 Task: Look for space in Tiraspolul, Moldova from 15th June, 2023 to 21st June, 2023 for 5 adults in price range Rs.14000 to Rs.25000. Place can be entire place with 3 bedrooms having 3 beds and 3 bathrooms. Property type can be house, flat, guest house. Booking option can be shelf check-in. Required host language is English.
Action: Mouse moved to (520, 68)
Screenshot: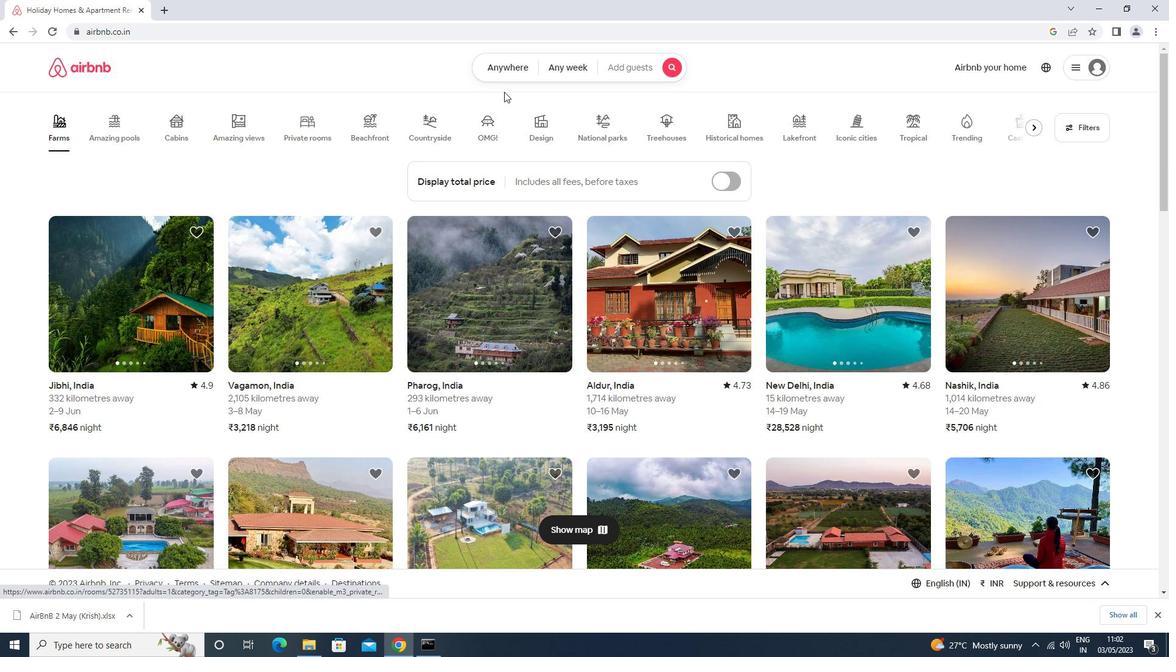 
Action: Mouse pressed left at (520, 68)
Screenshot: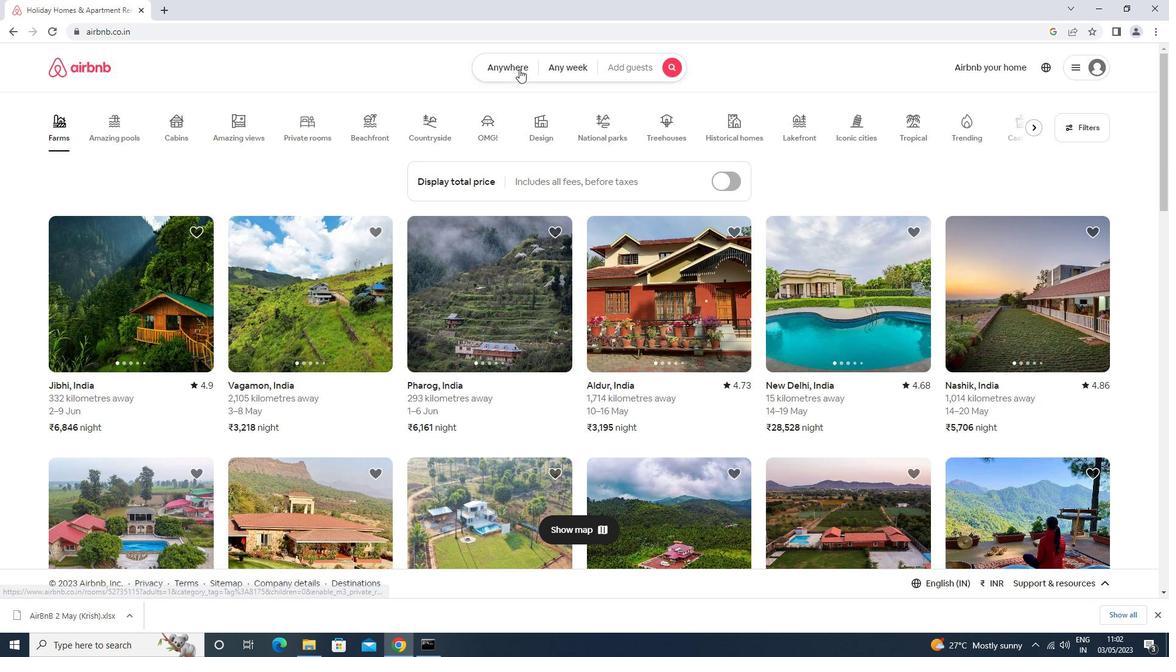 
Action: Mouse moved to (462, 121)
Screenshot: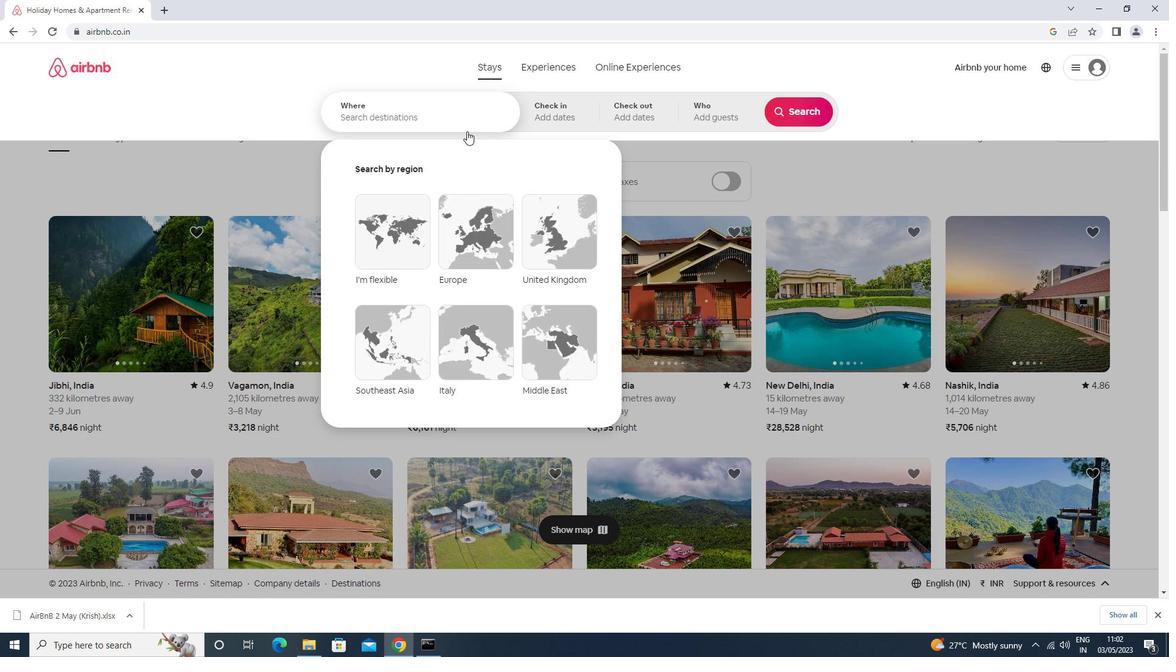 
Action: Mouse pressed left at (462, 121)
Screenshot: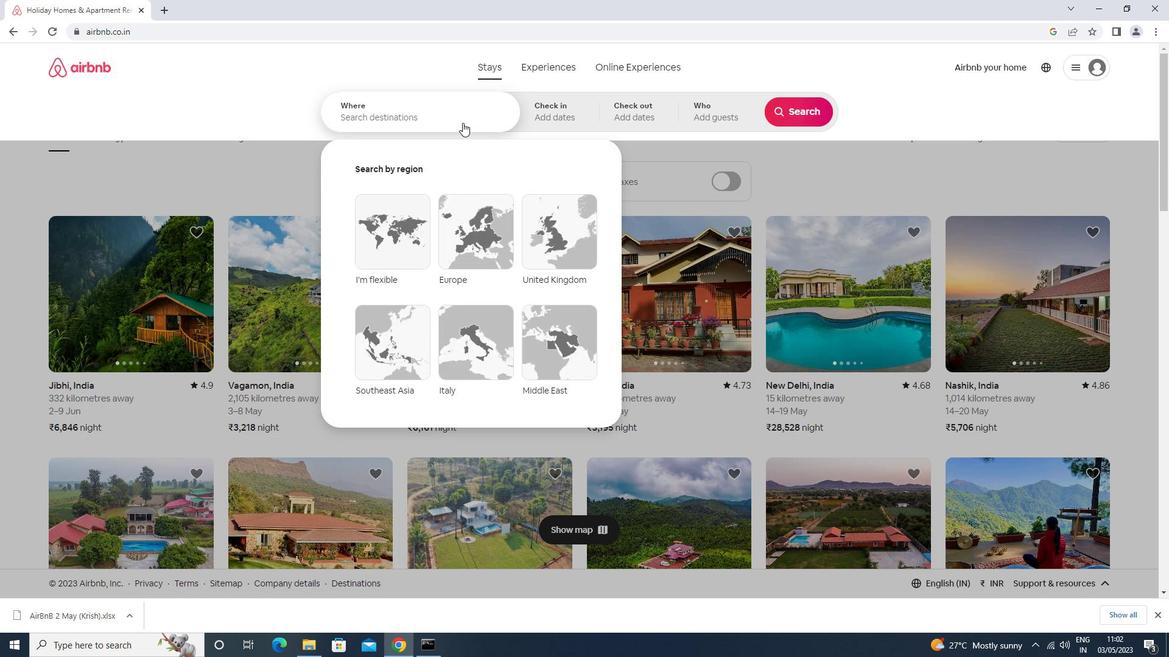 
Action: Mouse moved to (459, 121)
Screenshot: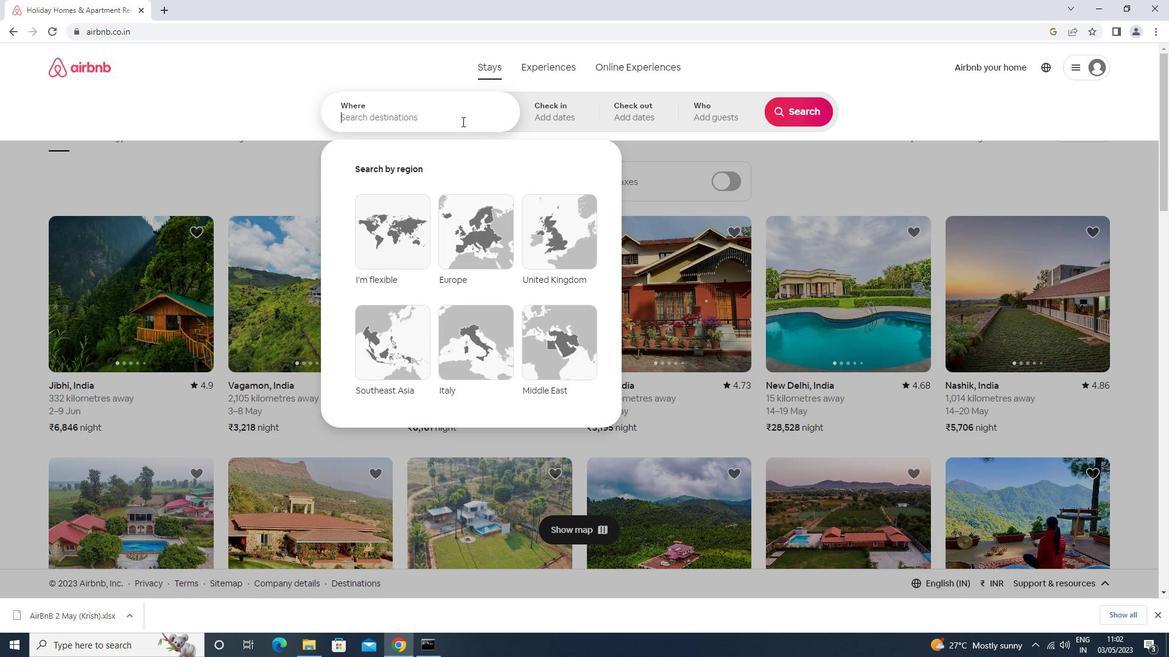 
Action: Key pressed tiraspolul<Key.enter>
Screenshot: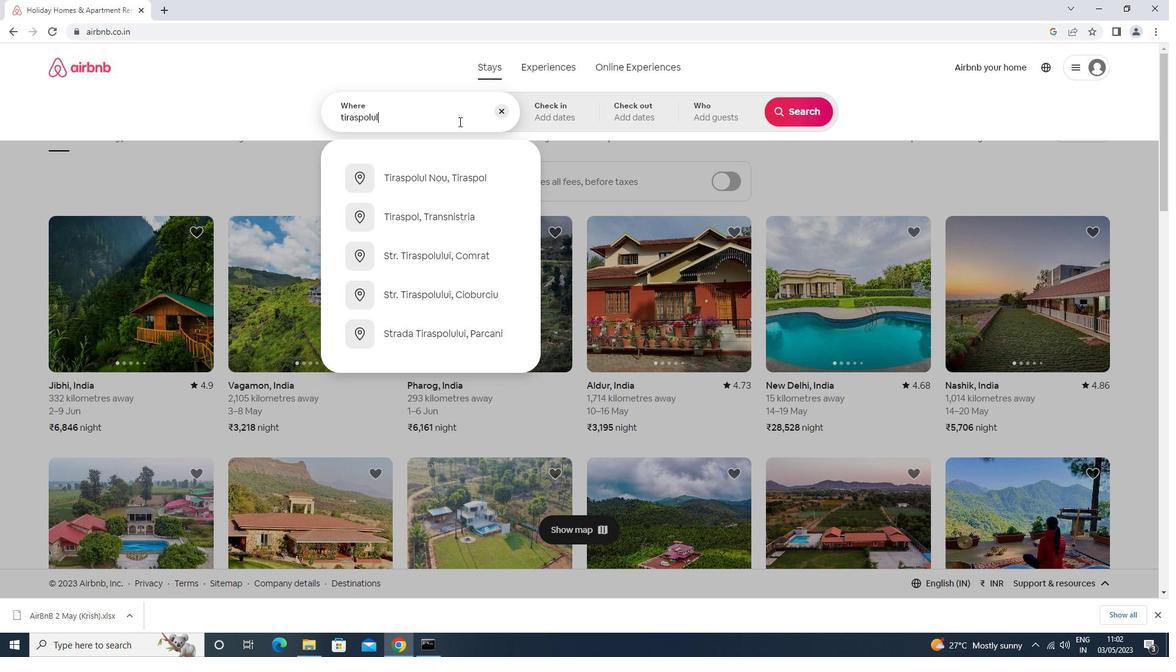 
Action: Mouse moved to (730, 319)
Screenshot: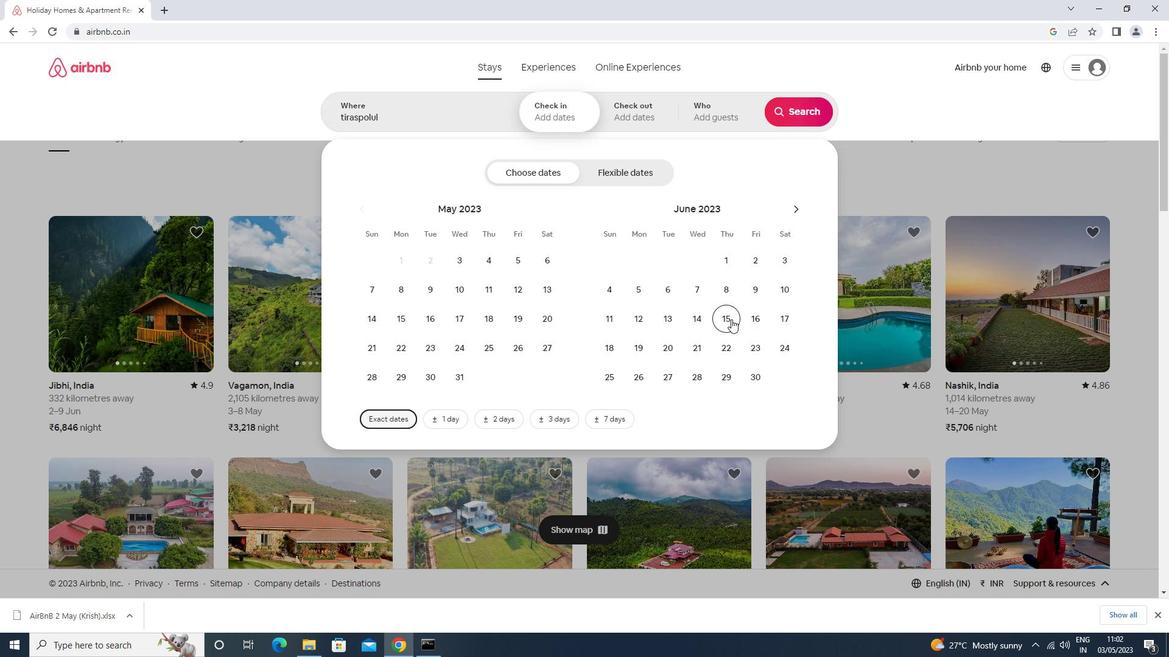 
Action: Mouse pressed left at (730, 319)
Screenshot: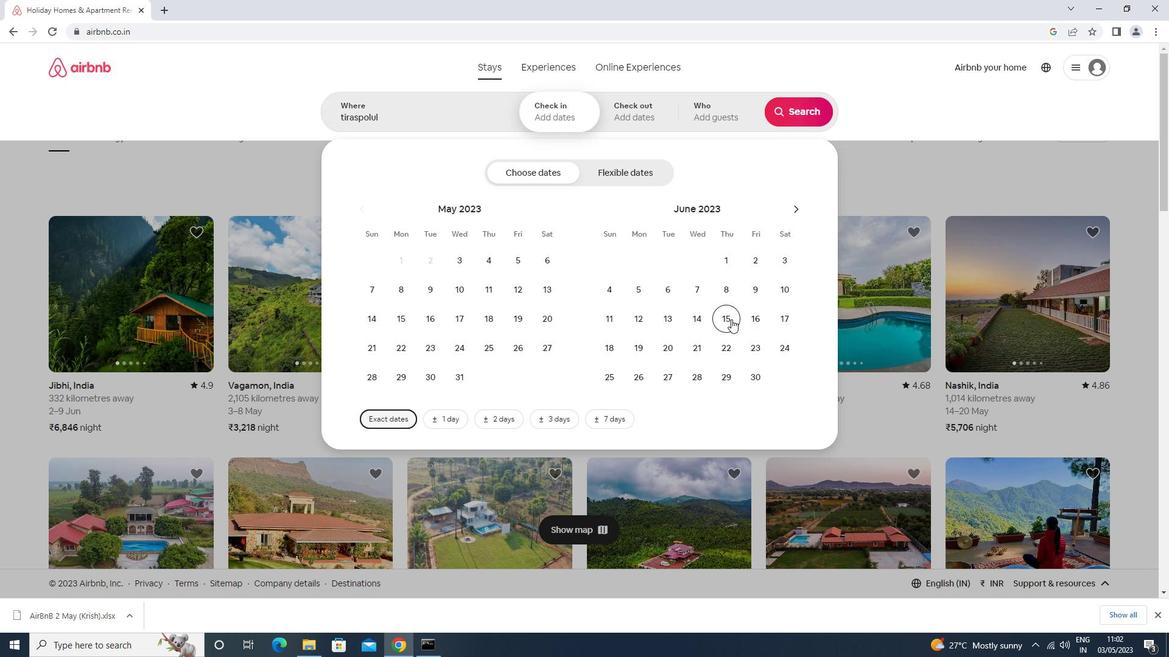 
Action: Mouse moved to (704, 347)
Screenshot: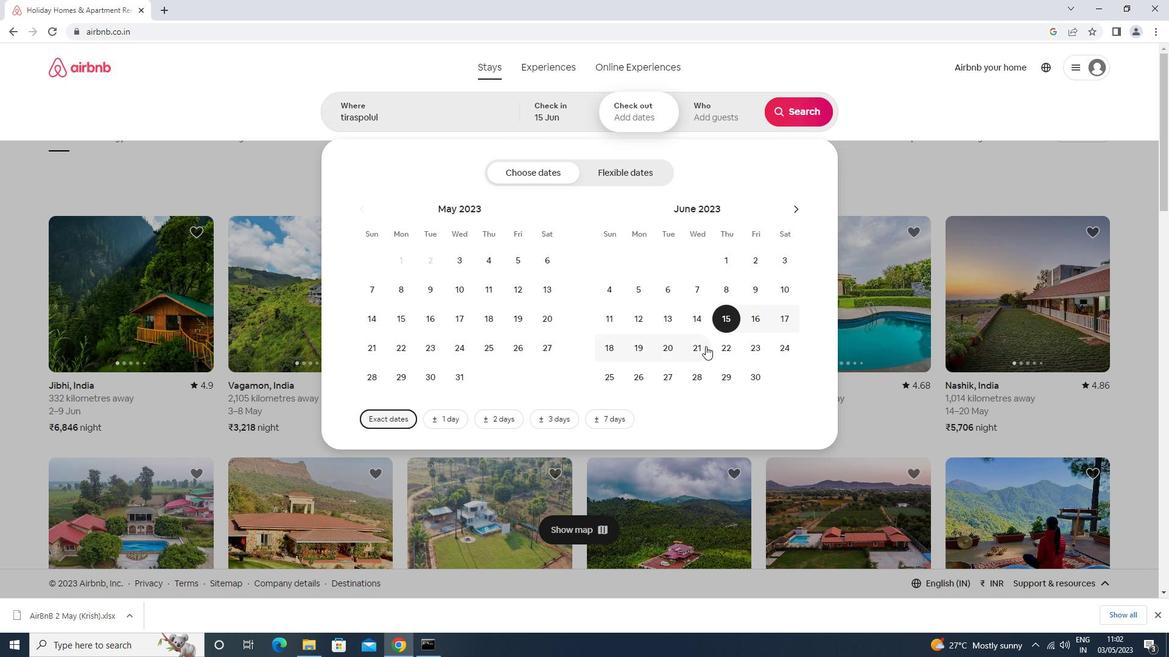
Action: Mouse pressed left at (704, 347)
Screenshot: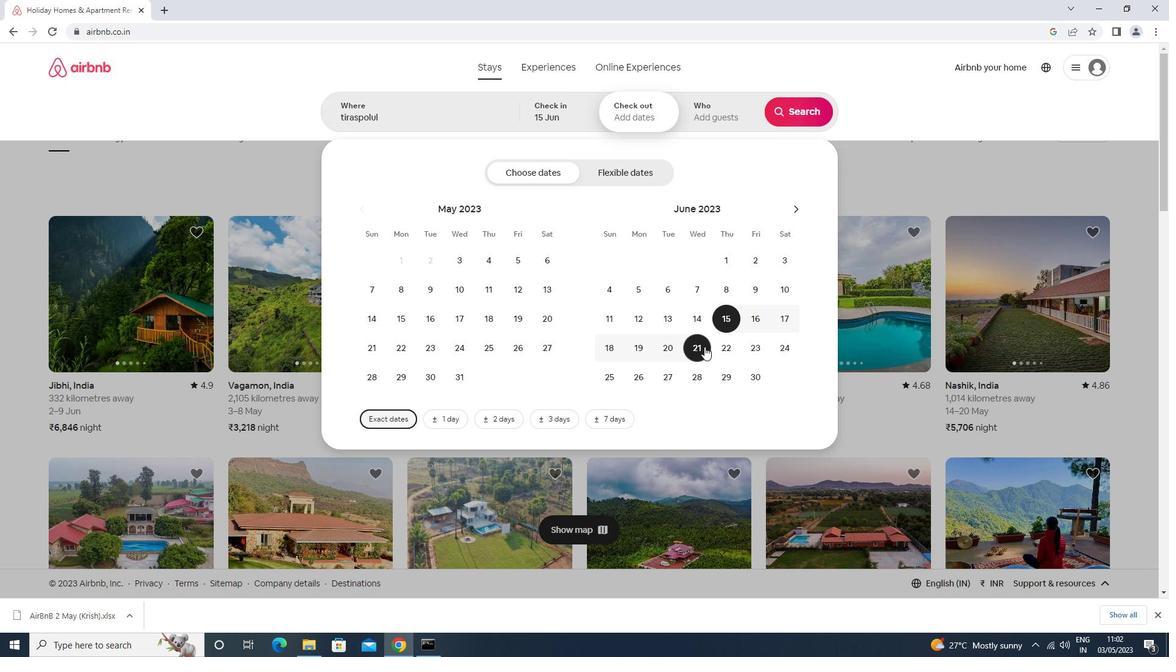 
Action: Mouse moved to (712, 116)
Screenshot: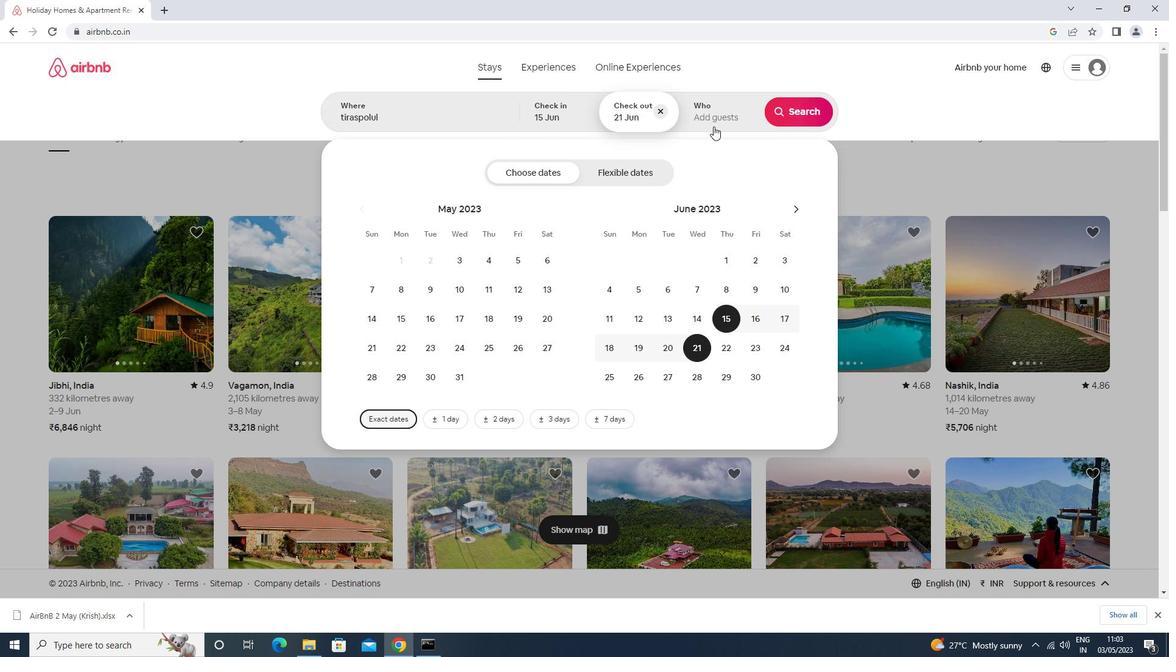 
Action: Mouse pressed left at (712, 116)
Screenshot: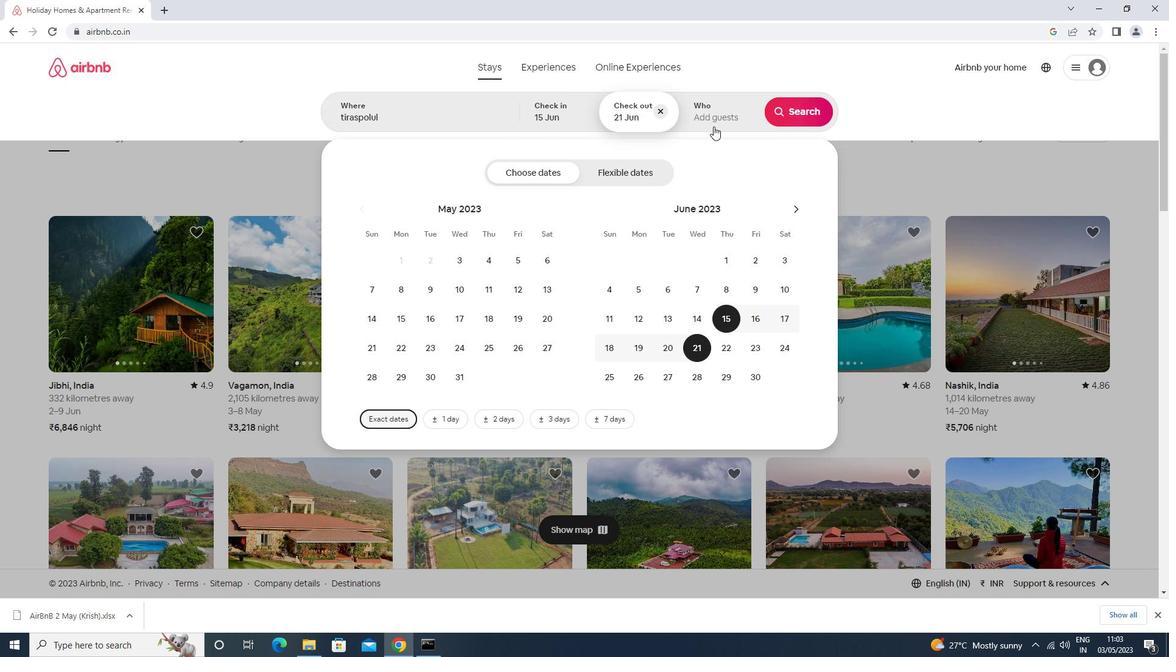 
Action: Mouse moved to (807, 175)
Screenshot: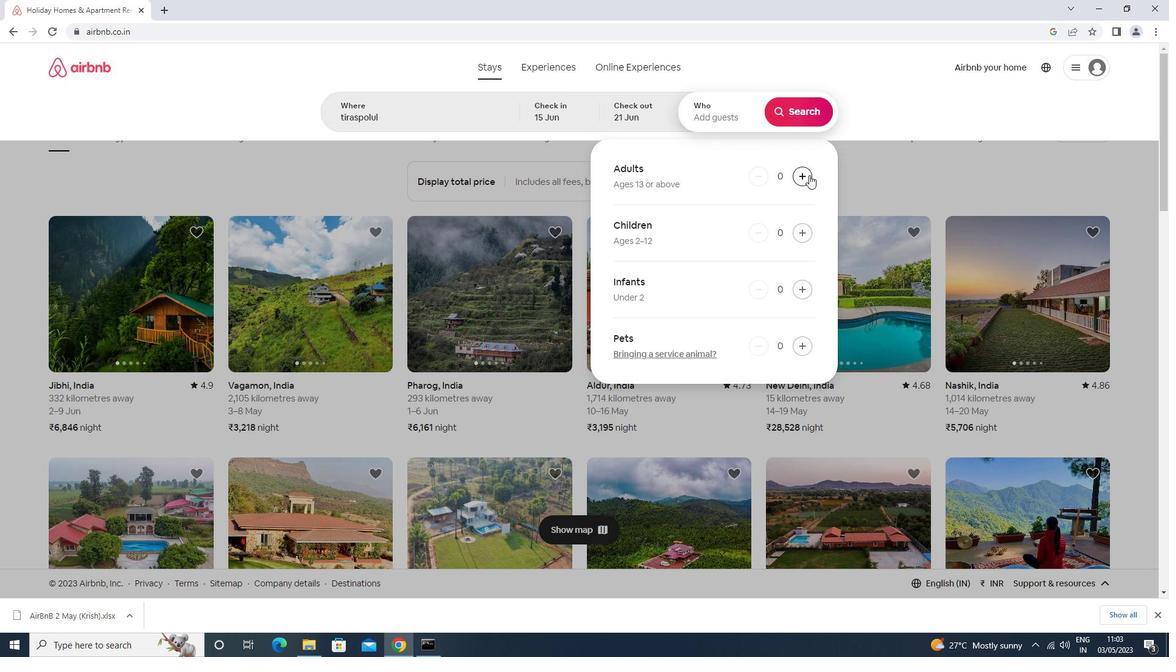
Action: Mouse pressed left at (807, 175)
Screenshot: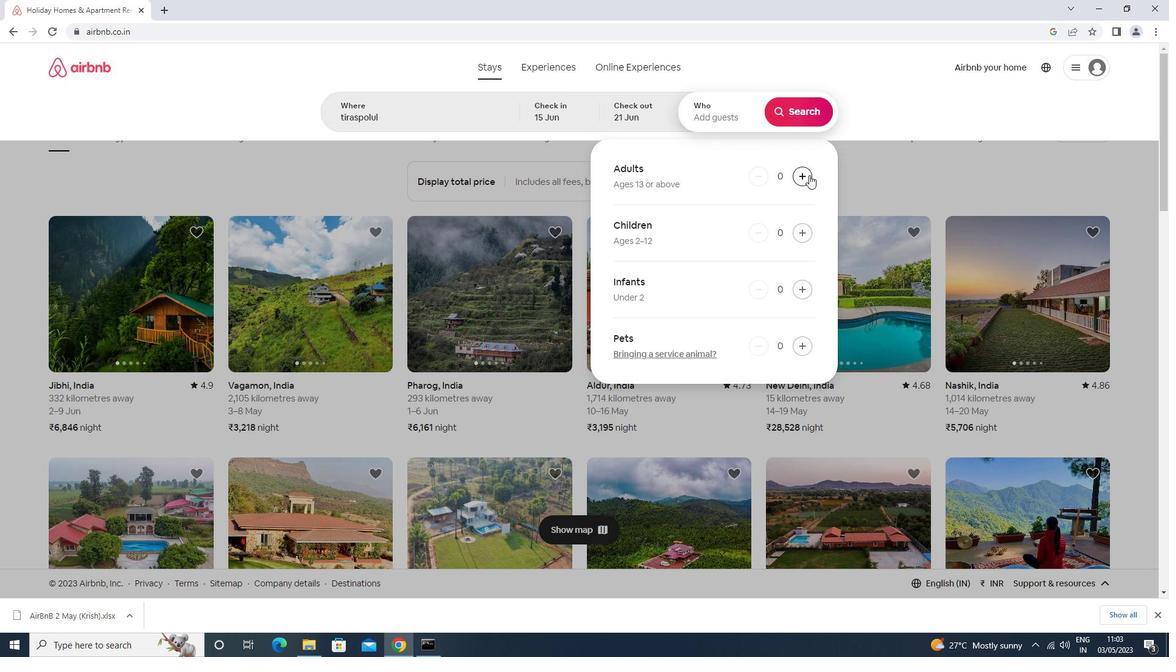 
Action: Mouse moved to (807, 175)
Screenshot: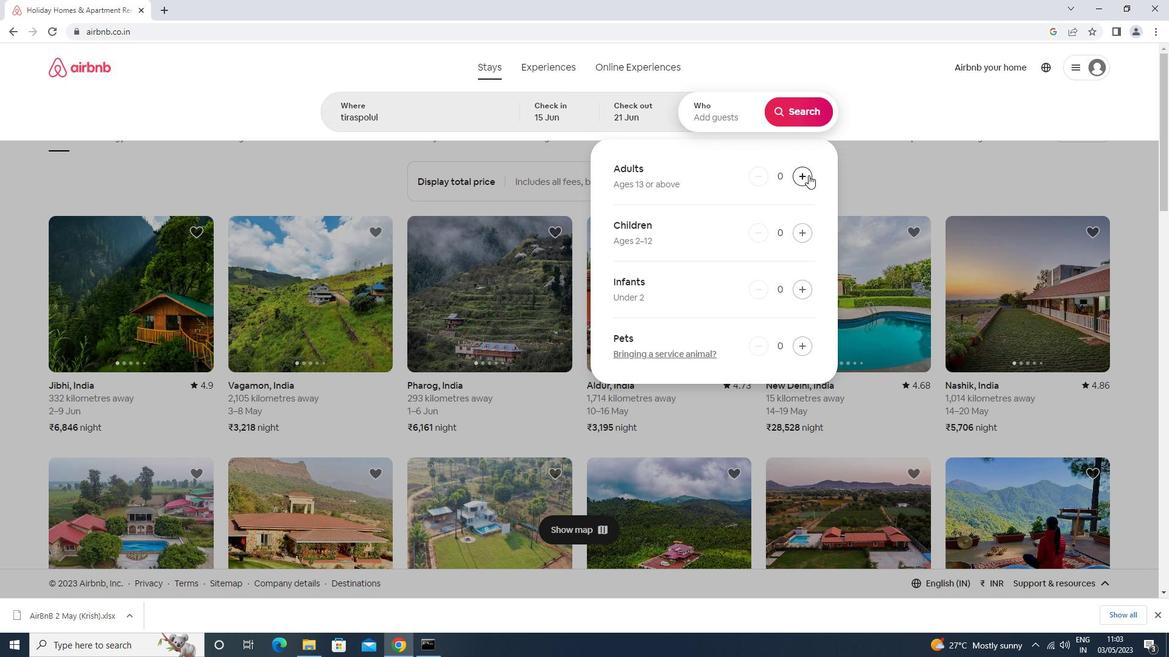 
Action: Mouse pressed left at (807, 175)
Screenshot: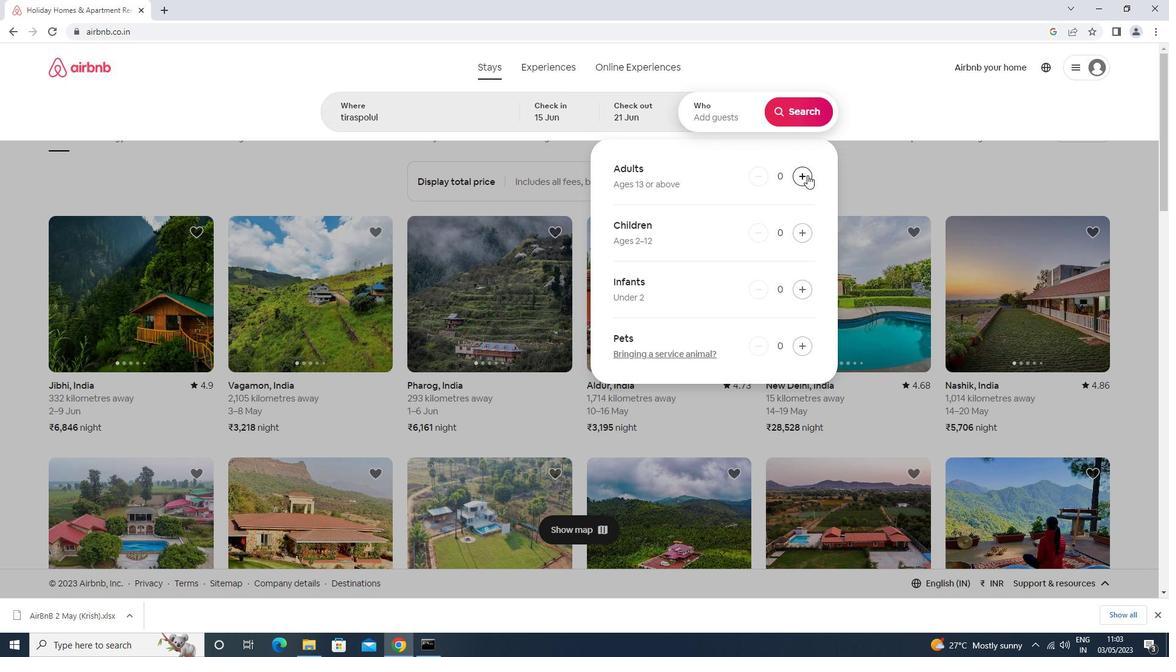 
Action: Mouse pressed left at (807, 175)
Screenshot: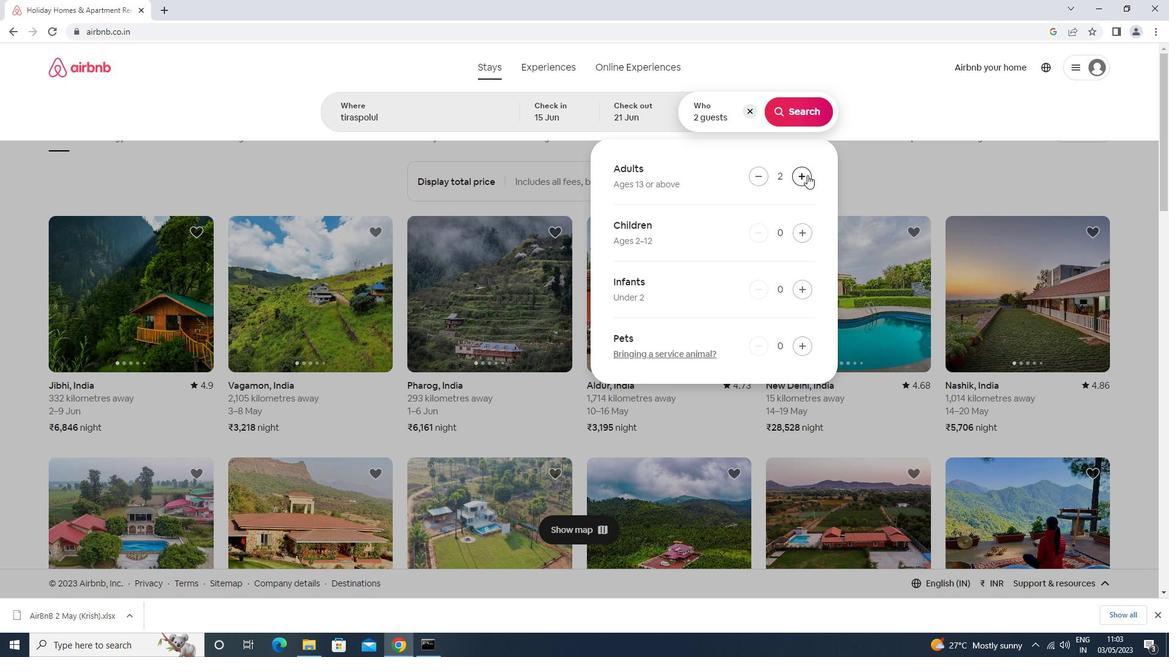 
Action: Mouse pressed left at (807, 175)
Screenshot: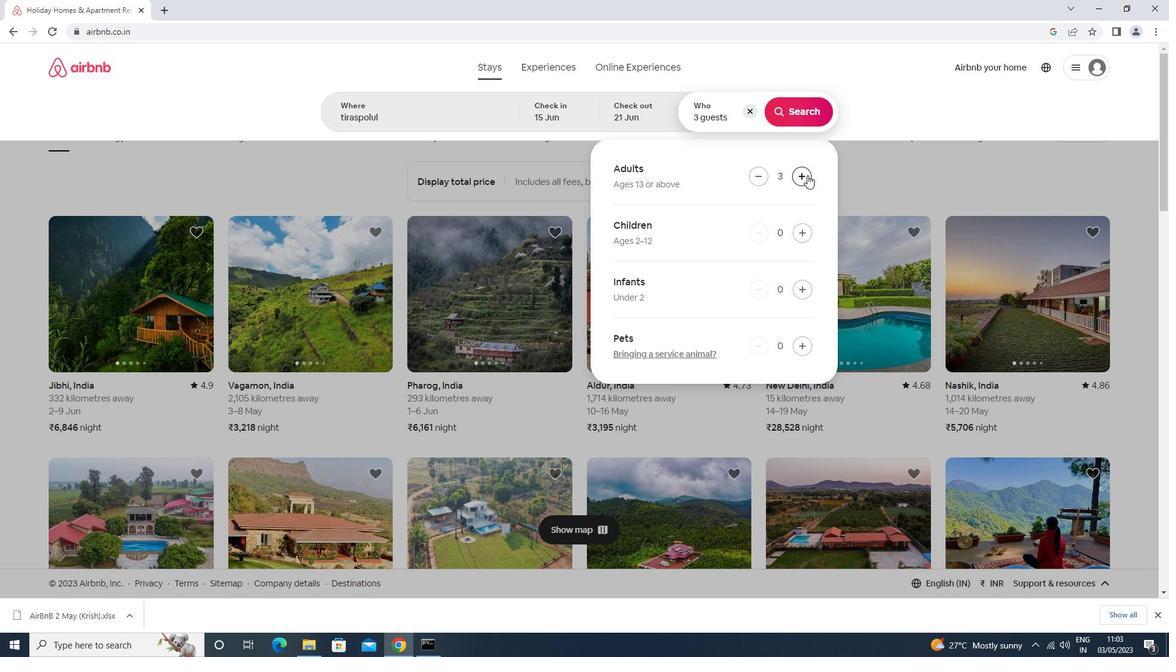 
Action: Mouse pressed left at (807, 175)
Screenshot: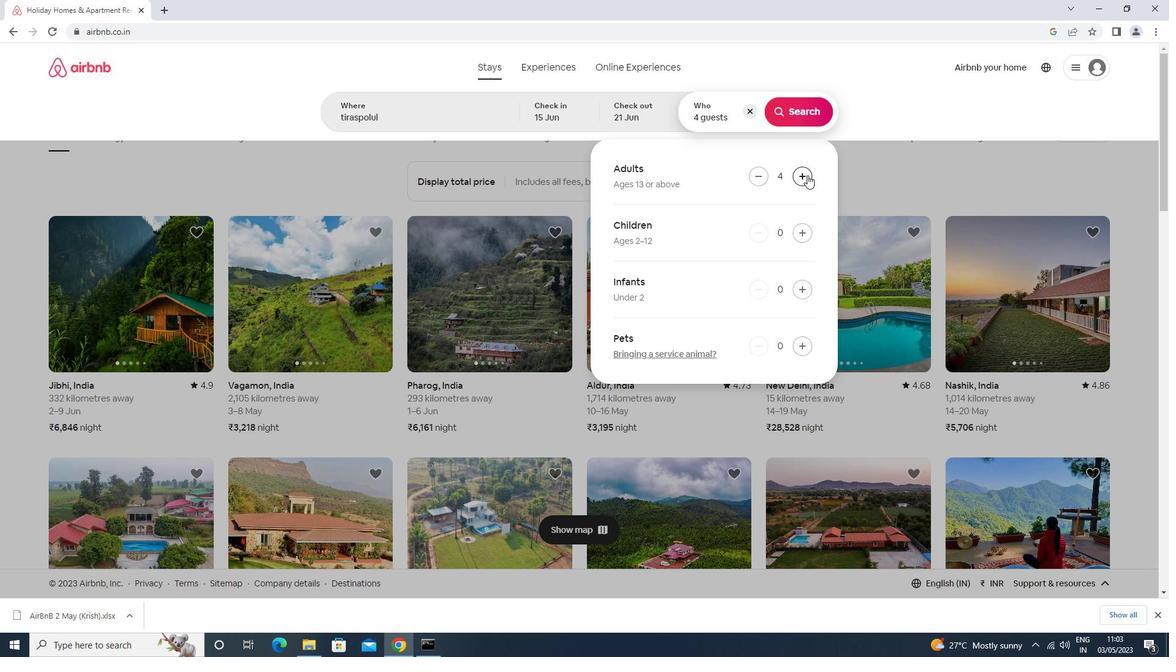 
Action: Mouse moved to (781, 113)
Screenshot: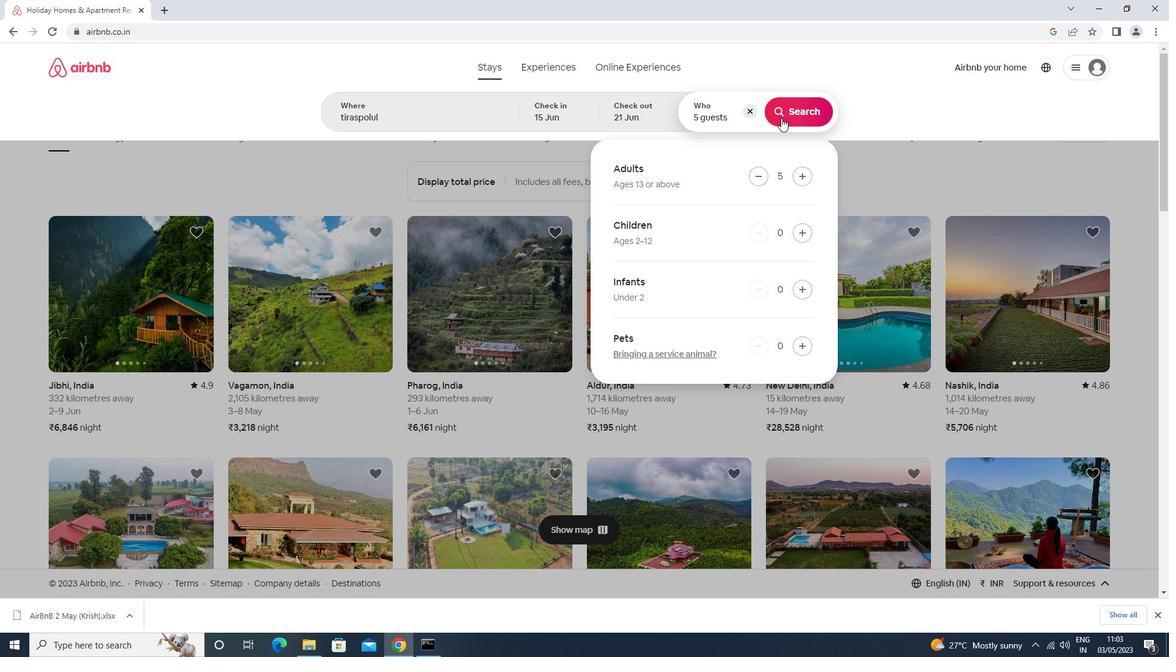 
Action: Mouse pressed left at (781, 113)
Screenshot: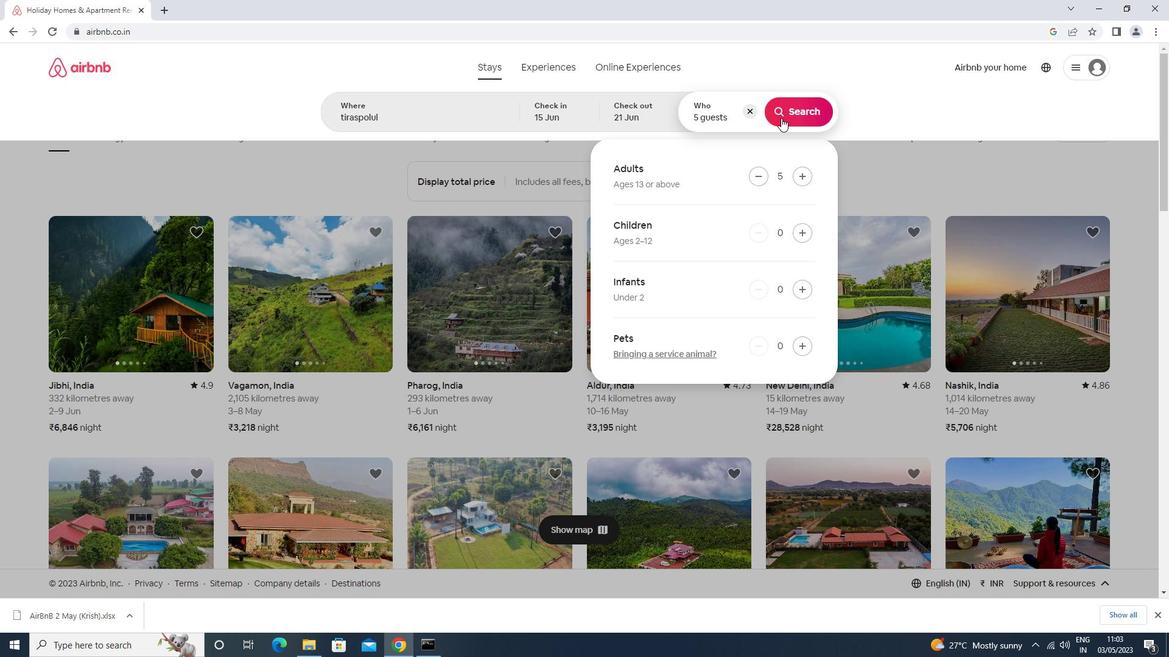 
Action: Mouse moved to (1110, 112)
Screenshot: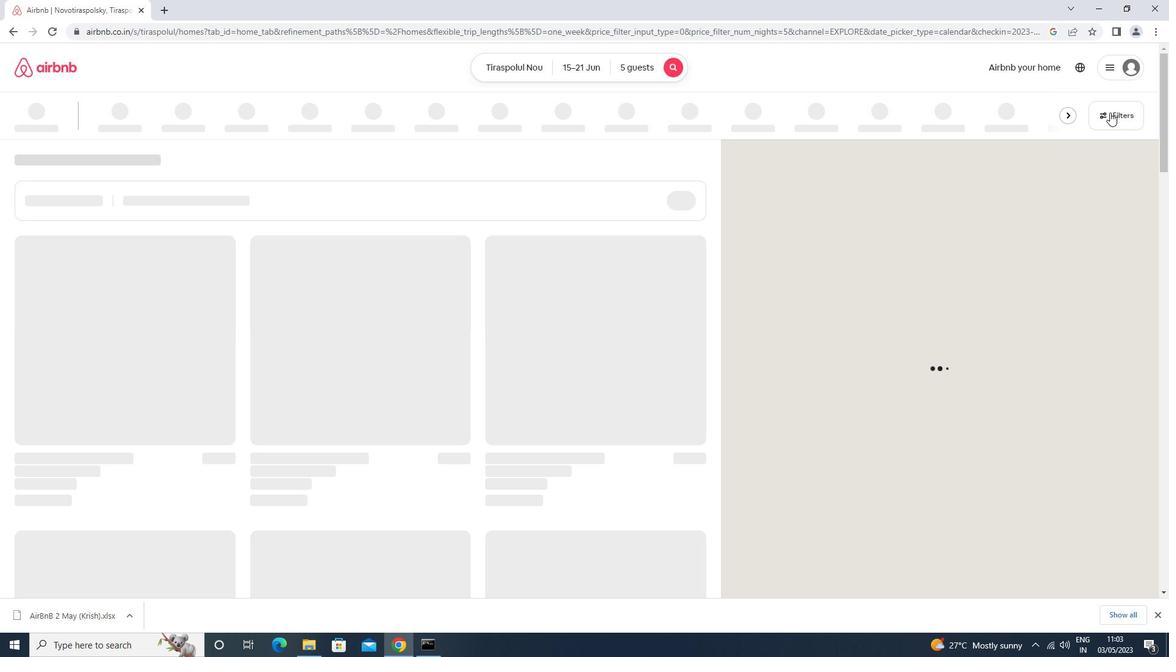
Action: Mouse pressed left at (1110, 112)
Screenshot: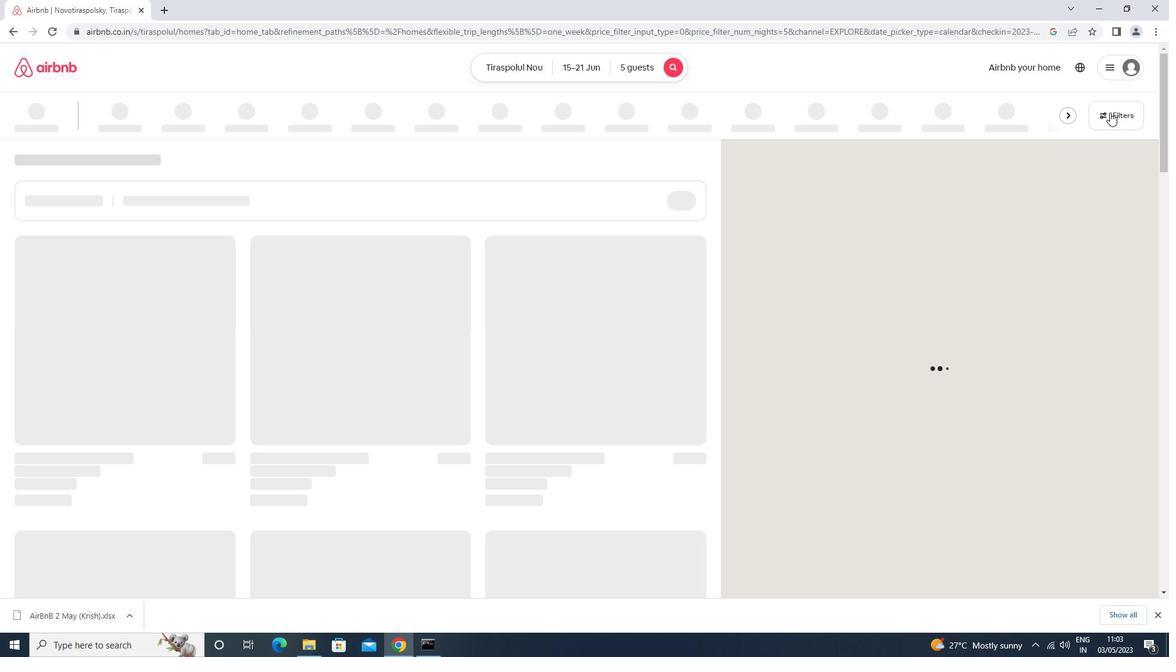 
Action: Mouse moved to (479, 274)
Screenshot: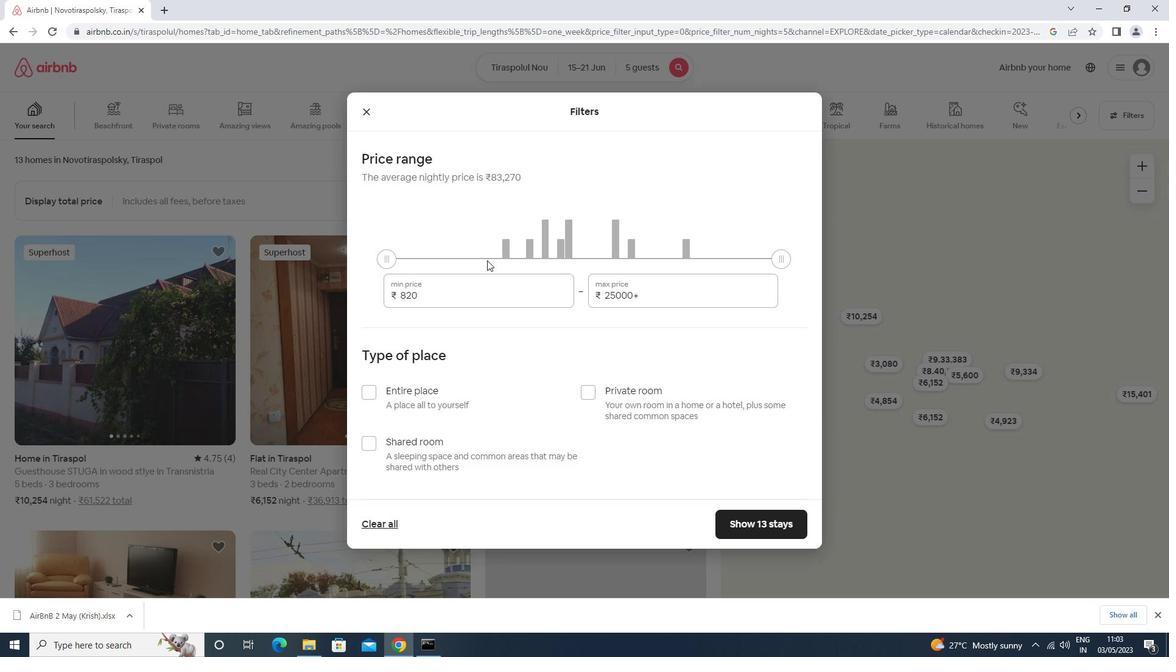 
Action: Mouse pressed left at (479, 274)
Screenshot: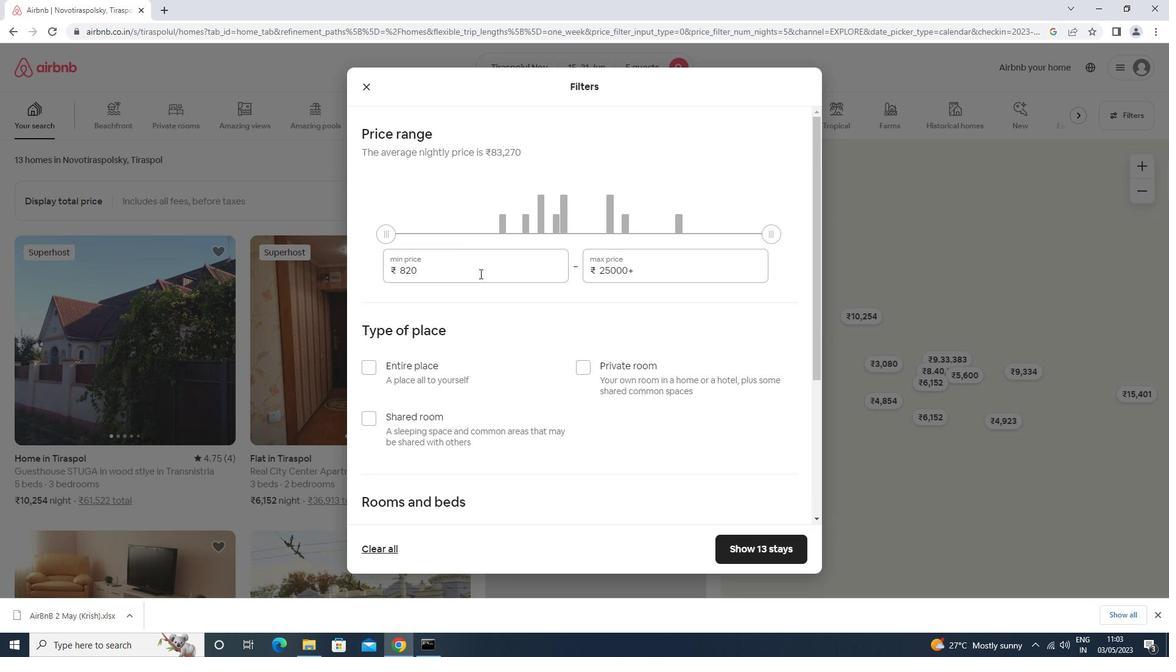 
Action: Key pressed <Key.backspace><Key.backspace><Key.backspace><Key.backspace><Key.backspace><Key.backspace><Key.backspace><Key.backspace><Key.backspace>14000<Key.tab>25000
Screenshot: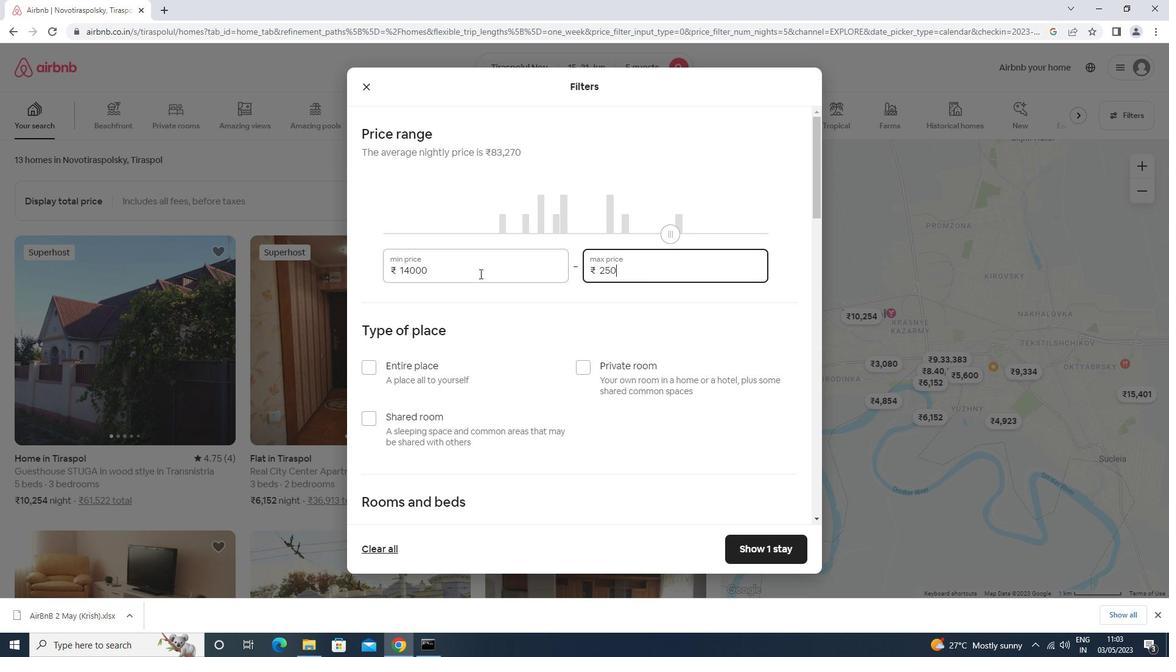
Action: Mouse moved to (478, 276)
Screenshot: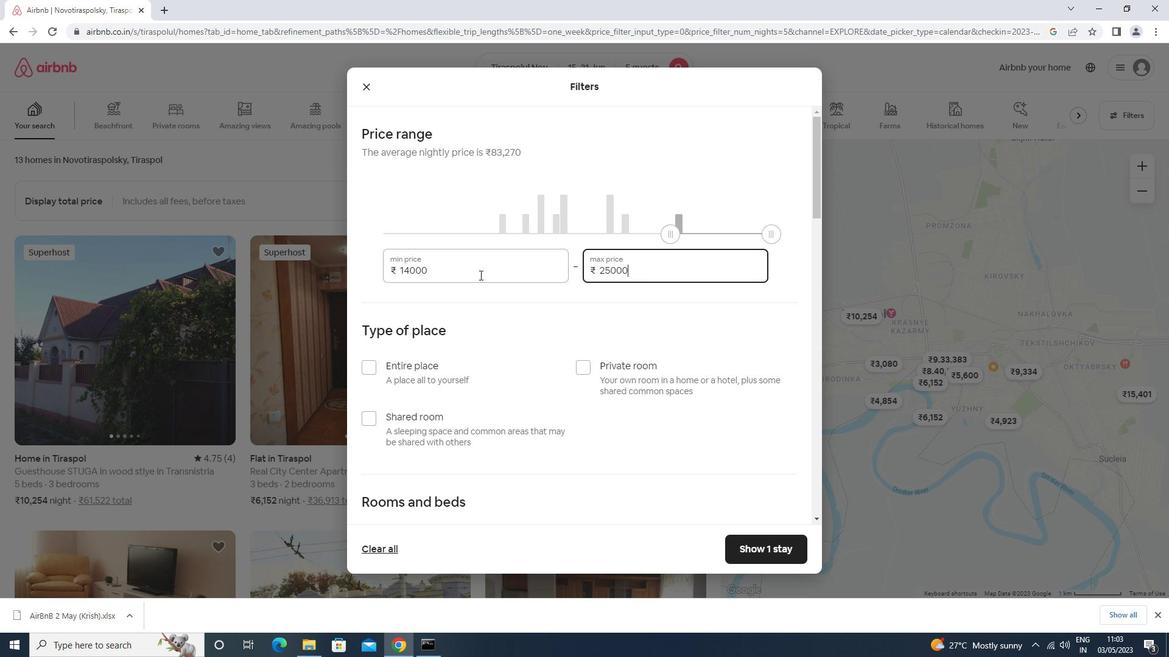 
Action: Mouse scrolled (478, 275) with delta (0, 0)
Screenshot: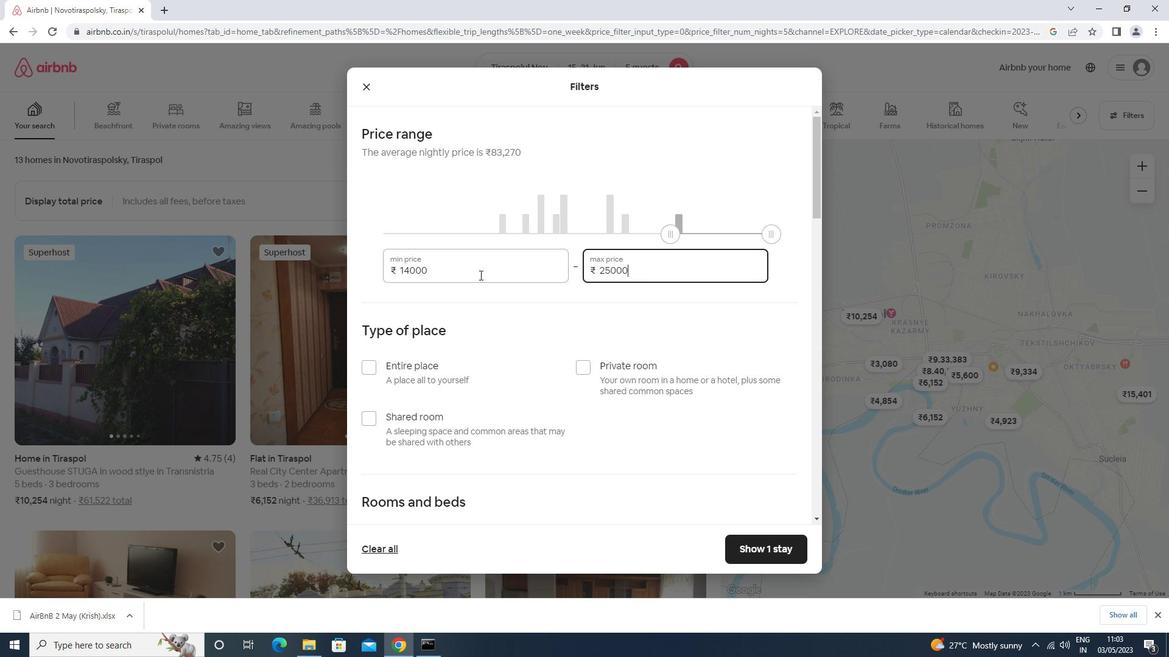 
Action: Mouse scrolled (478, 275) with delta (0, 0)
Screenshot: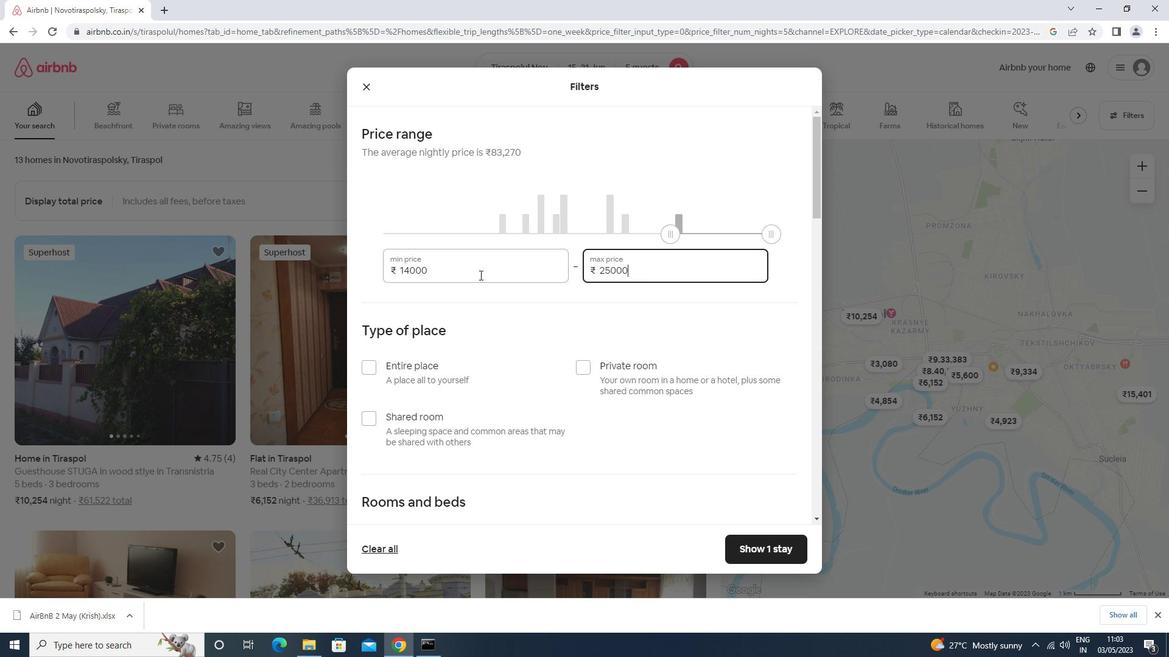 
Action: Mouse scrolled (478, 275) with delta (0, 0)
Screenshot: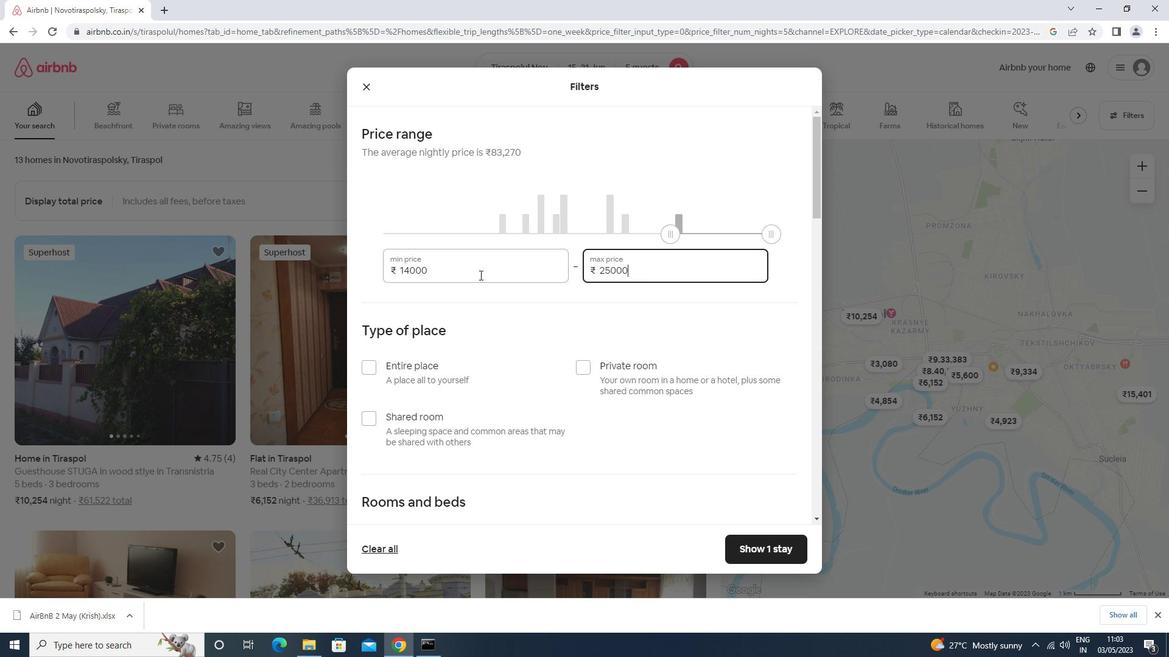 
Action: Mouse moved to (416, 187)
Screenshot: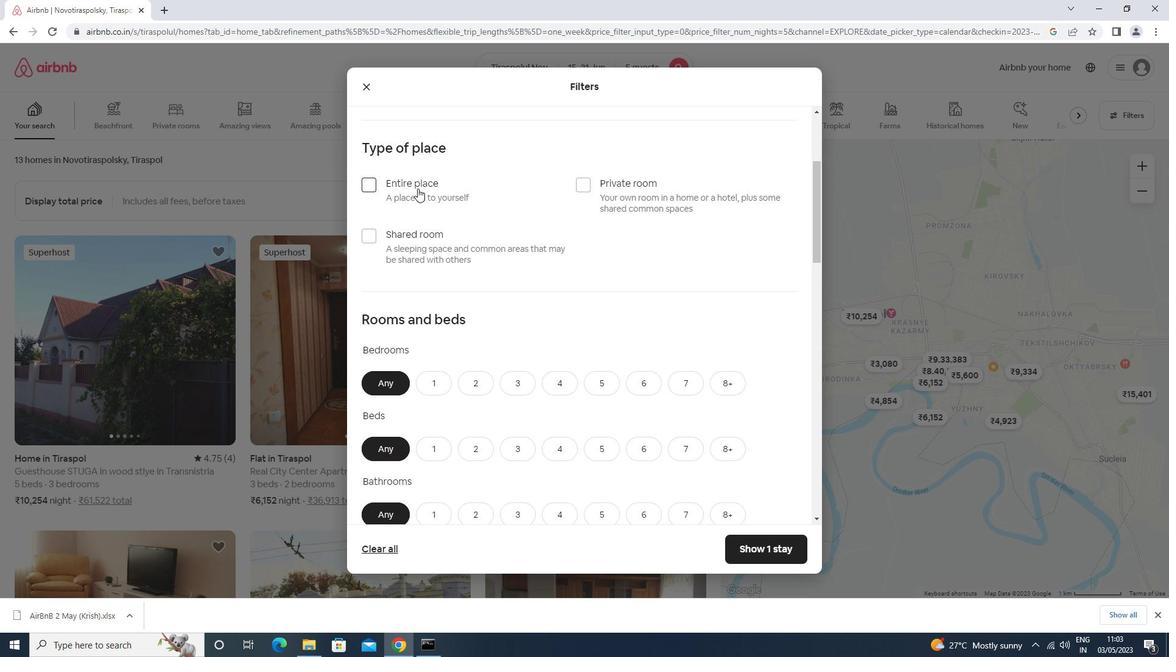 
Action: Mouse pressed left at (416, 187)
Screenshot: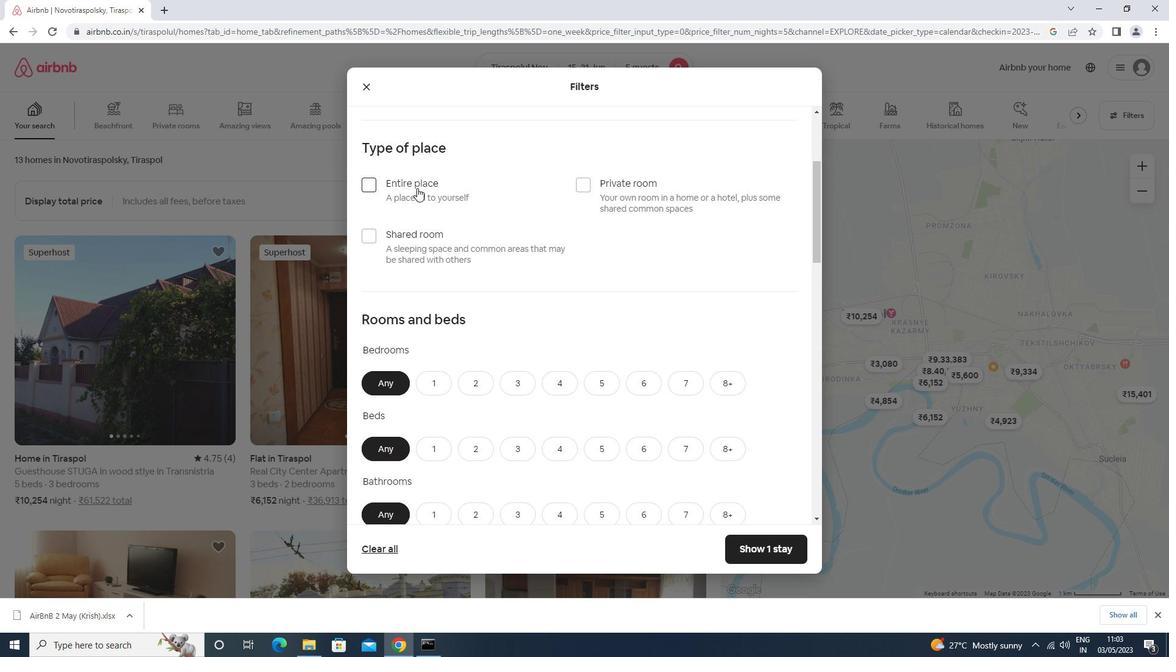
Action: Mouse moved to (415, 186)
Screenshot: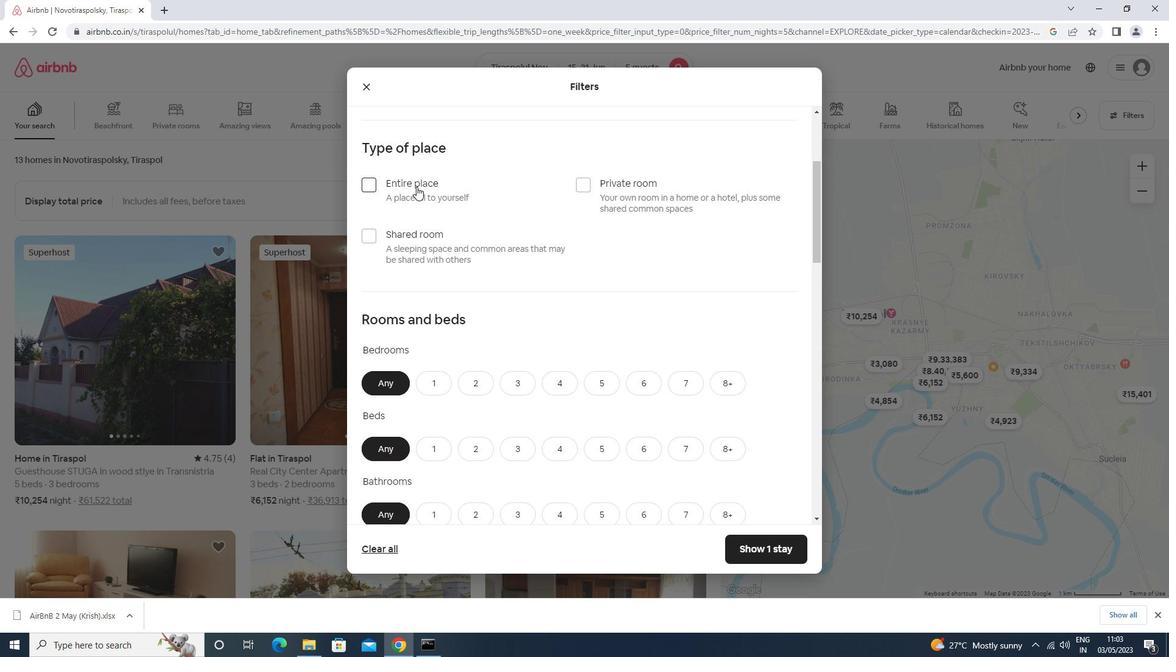 
Action: Mouse scrolled (415, 185) with delta (0, 0)
Screenshot: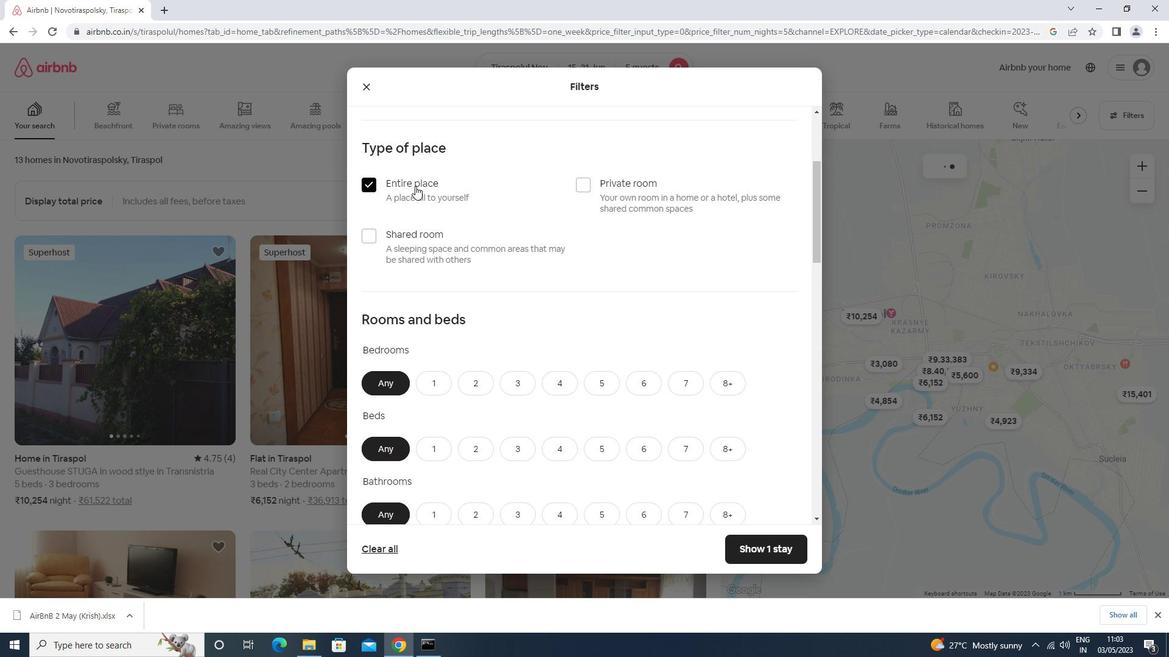 
Action: Mouse scrolled (415, 185) with delta (0, 0)
Screenshot: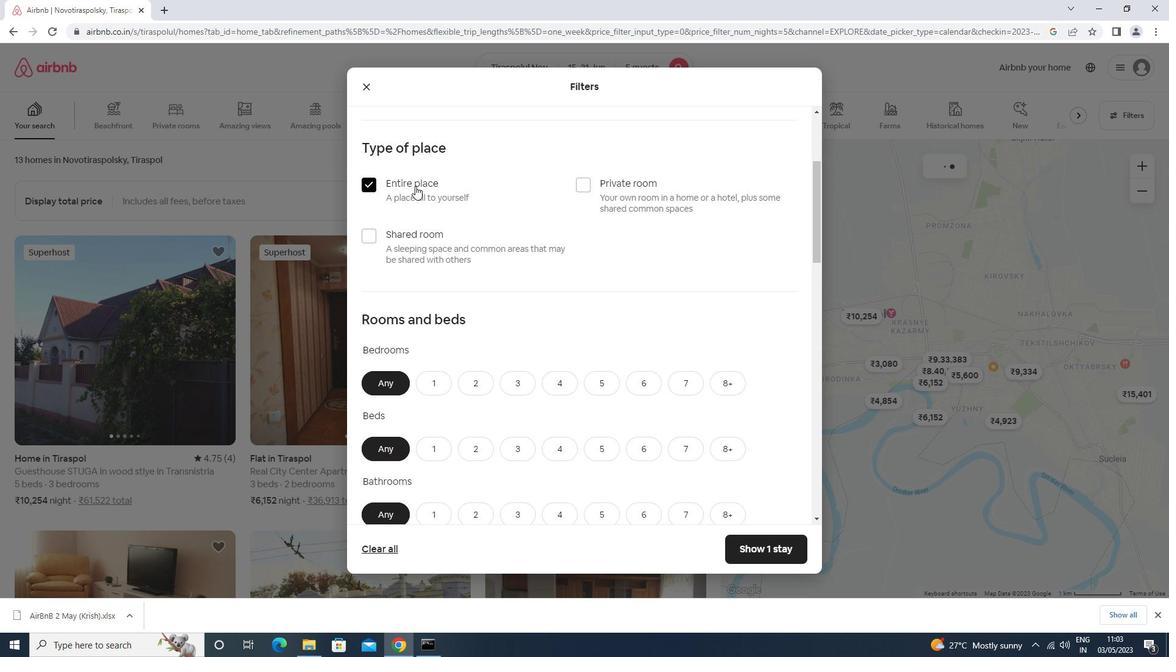 
Action: Mouse scrolled (415, 185) with delta (0, 0)
Screenshot: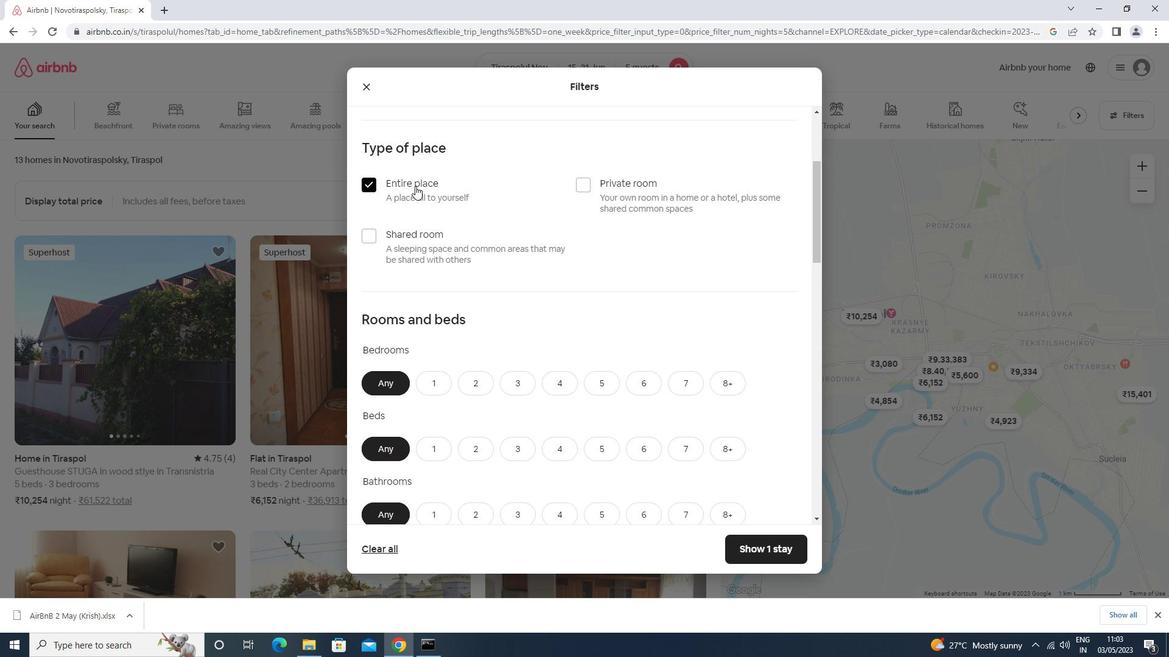 
Action: Mouse moved to (515, 193)
Screenshot: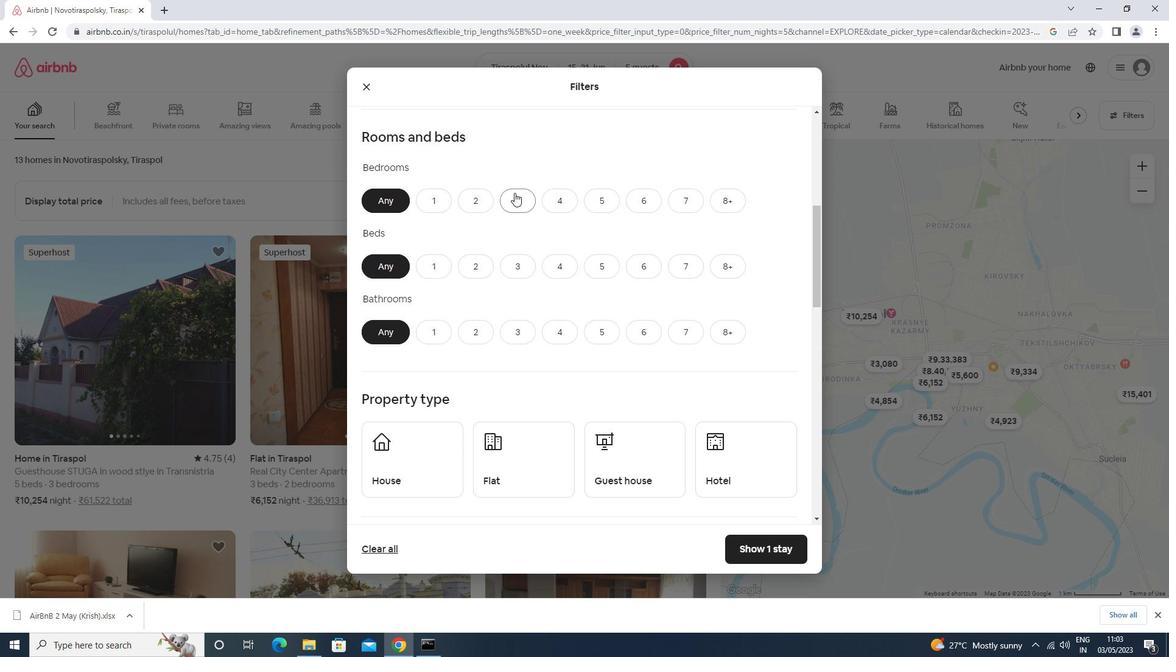 
Action: Mouse pressed left at (515, 193)
Screenshot: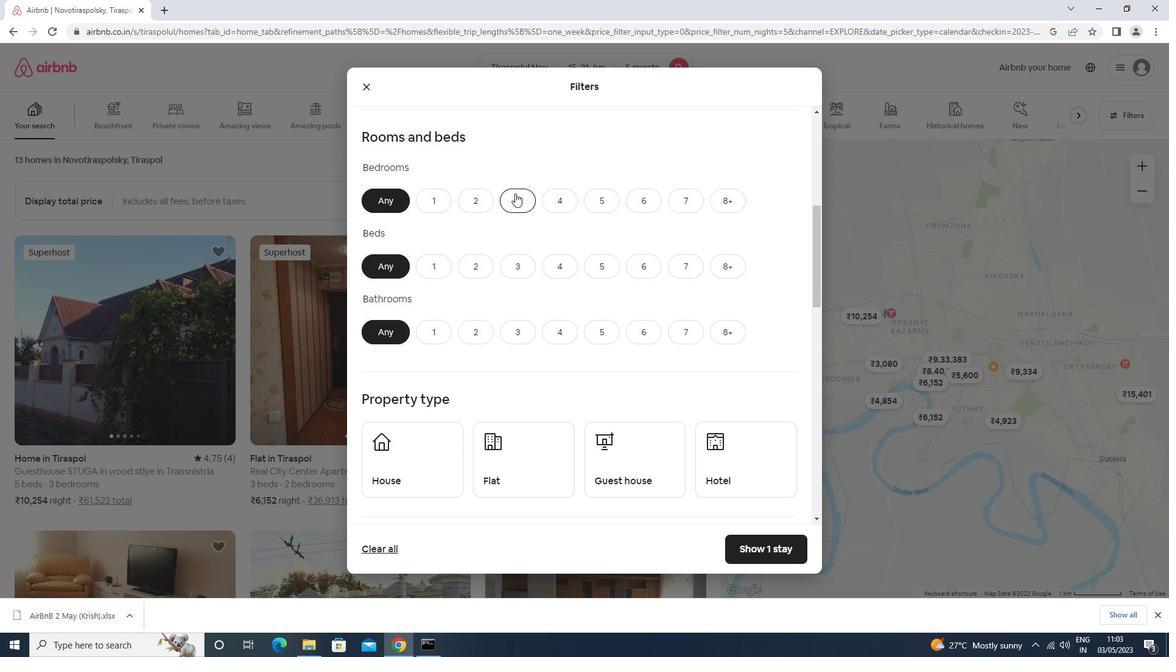 
Action: Mouse moved to (518, 263)
Screenshot: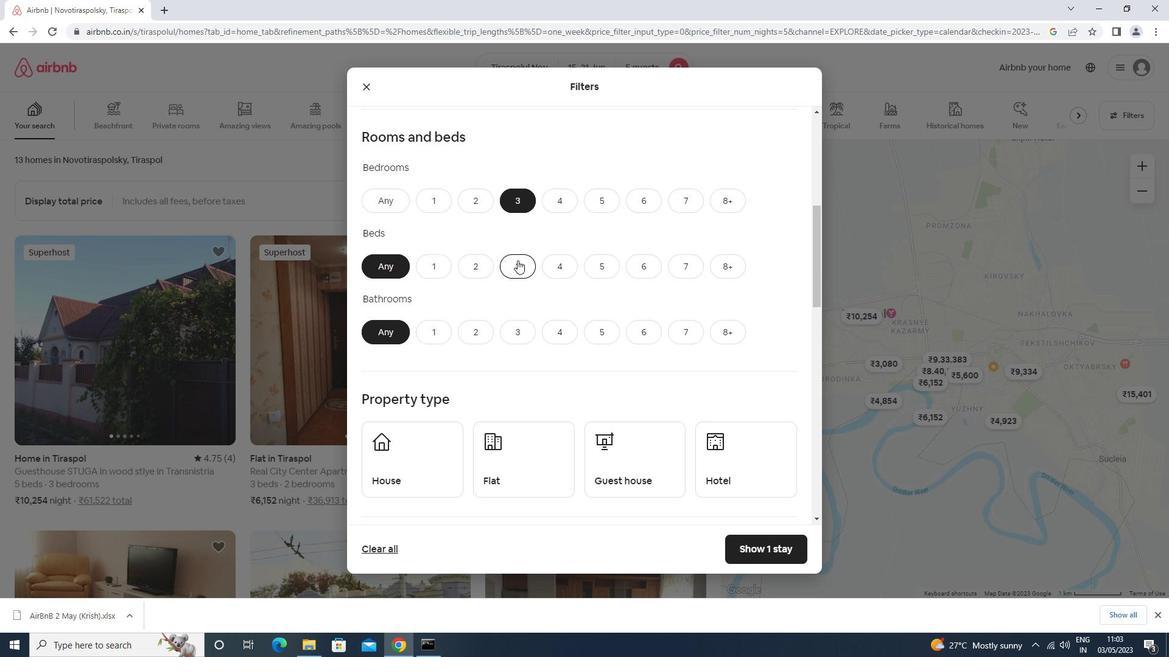 
Action: Mouse pressed left at (518, 263)
Screenshot: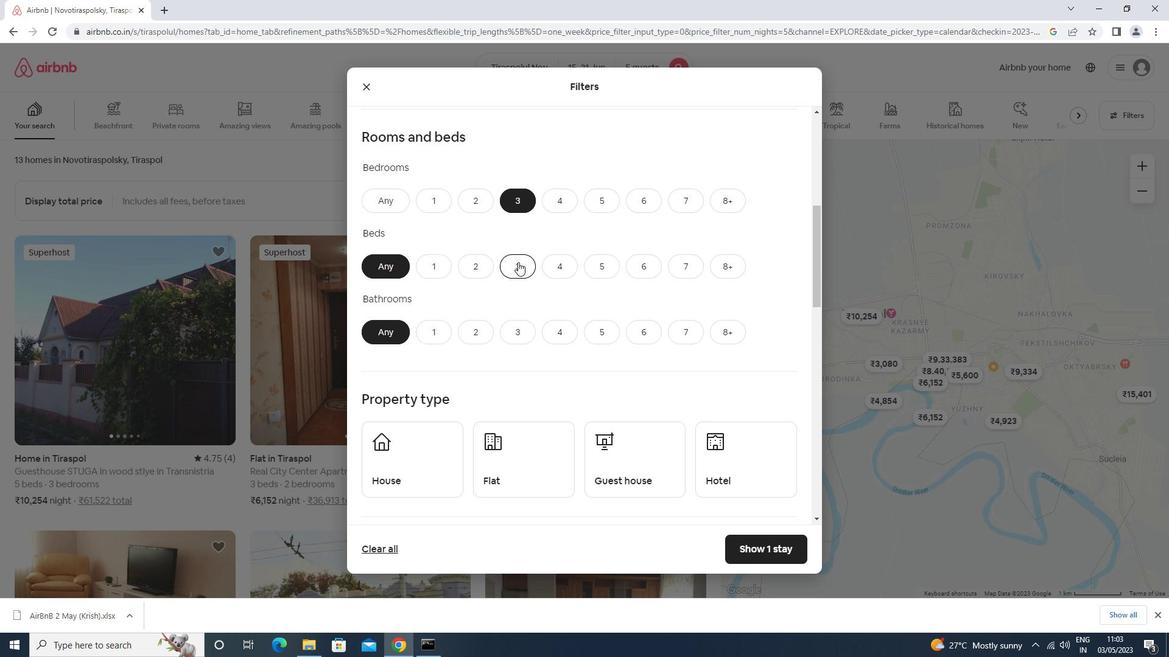 
Action: Mouse moved to (518, 324)
Screenshot: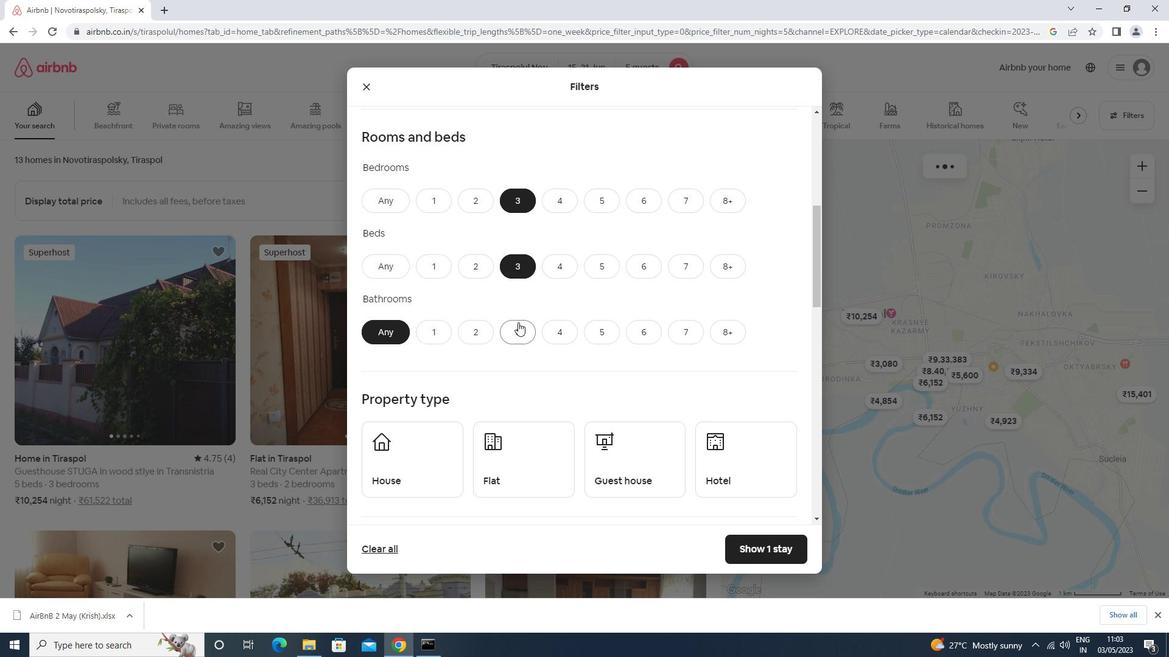 
Action: Mouse pressed left at (518, 324)
Screenshot: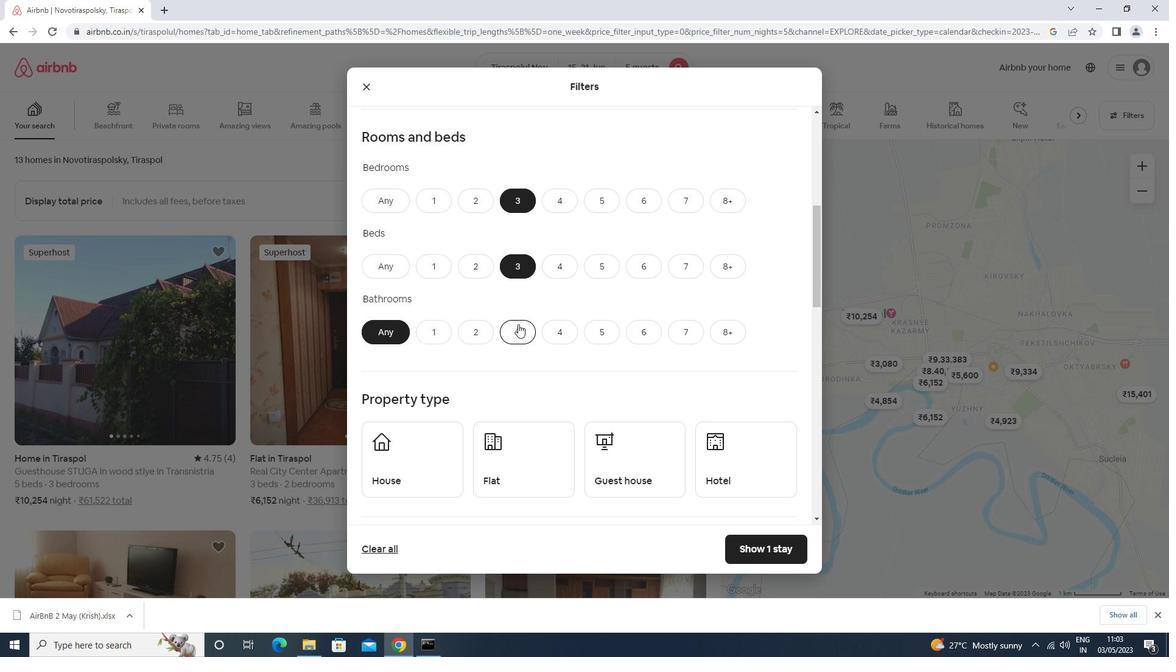 
Action: Mouse moved to (518, 324)
Screenshot: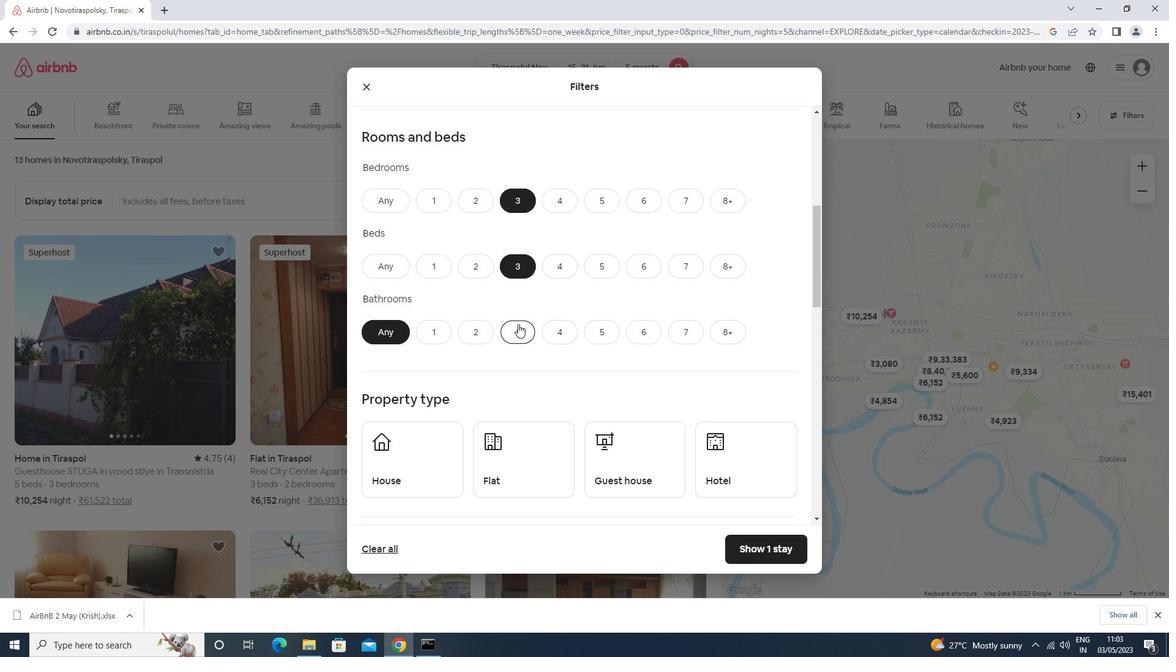 
Action: Mouse scrolled (518, 324) with delta (0, 0)
Screenshot: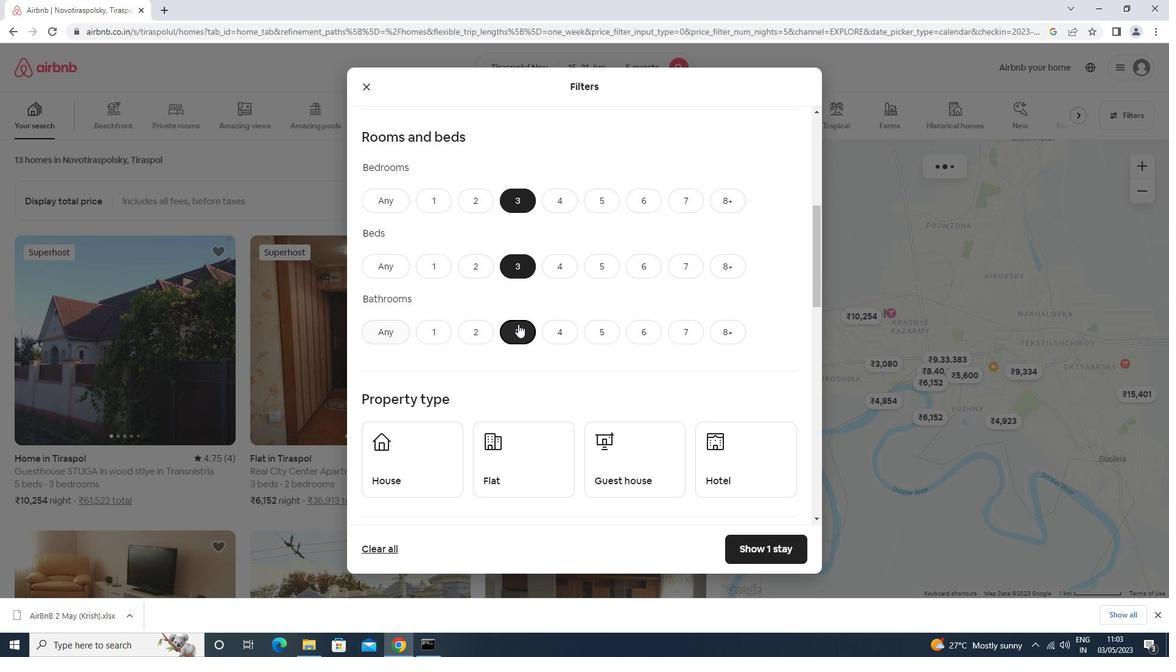 
Action: Mouse scrolled (518, 324) with delta (0, 0)
Screenshot: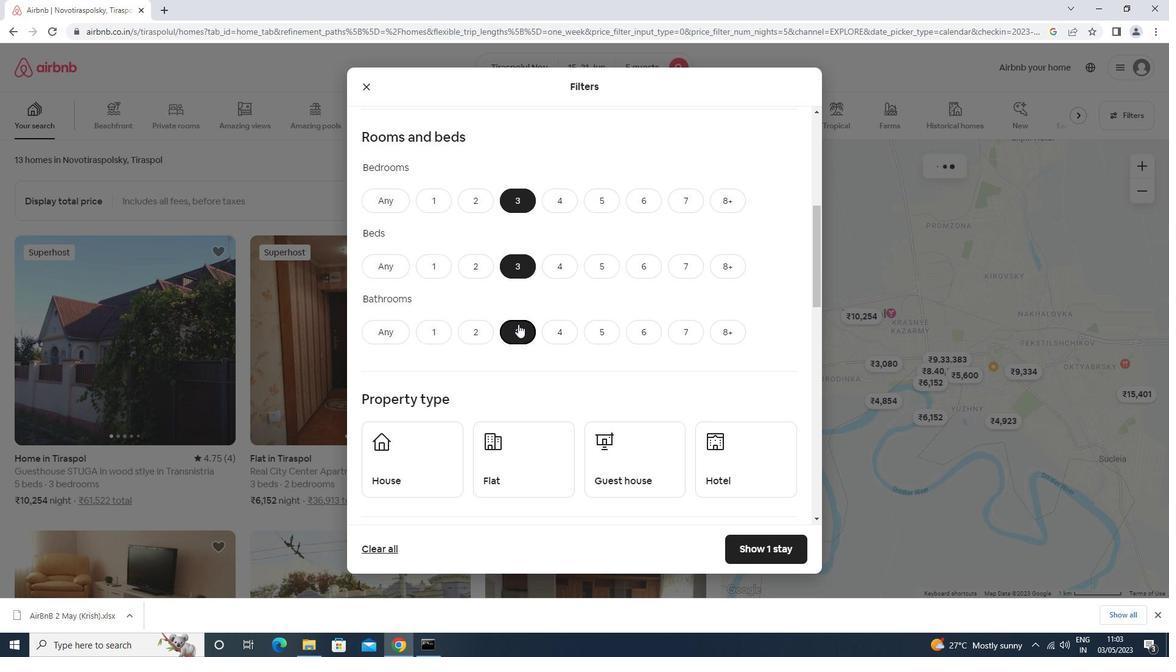 
Action: Mouse scrolled (518, 324) with delta (0, 0)
Screenshot: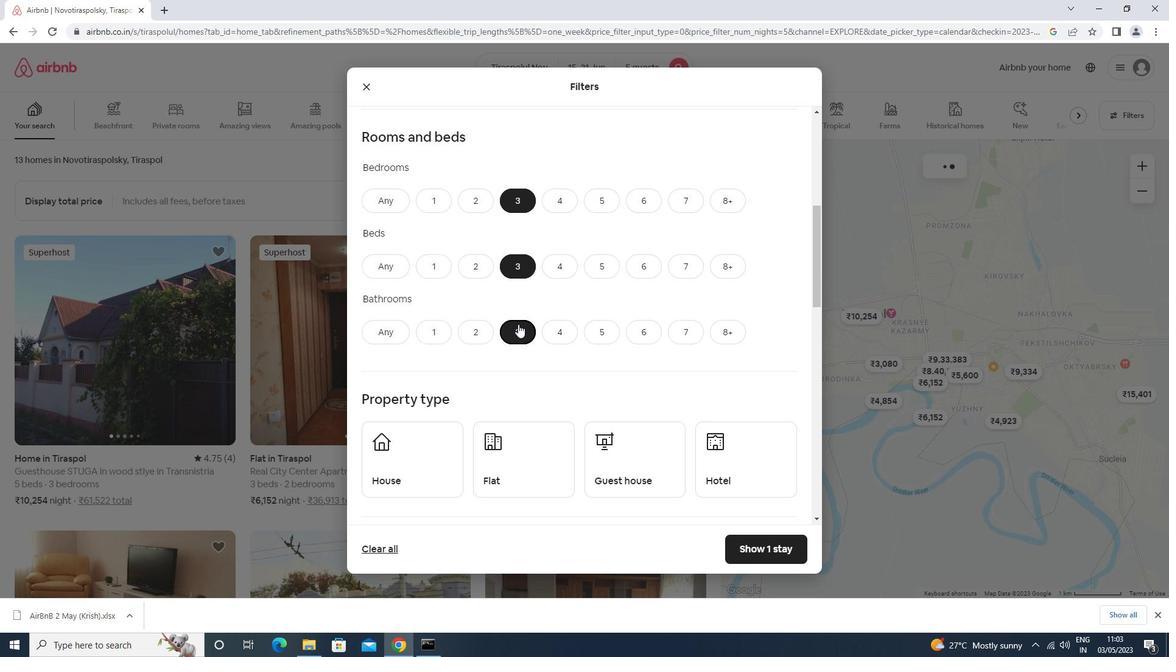 
Action: Mouse scrolled (518, 324) with delta (0, 0)
Screenshot: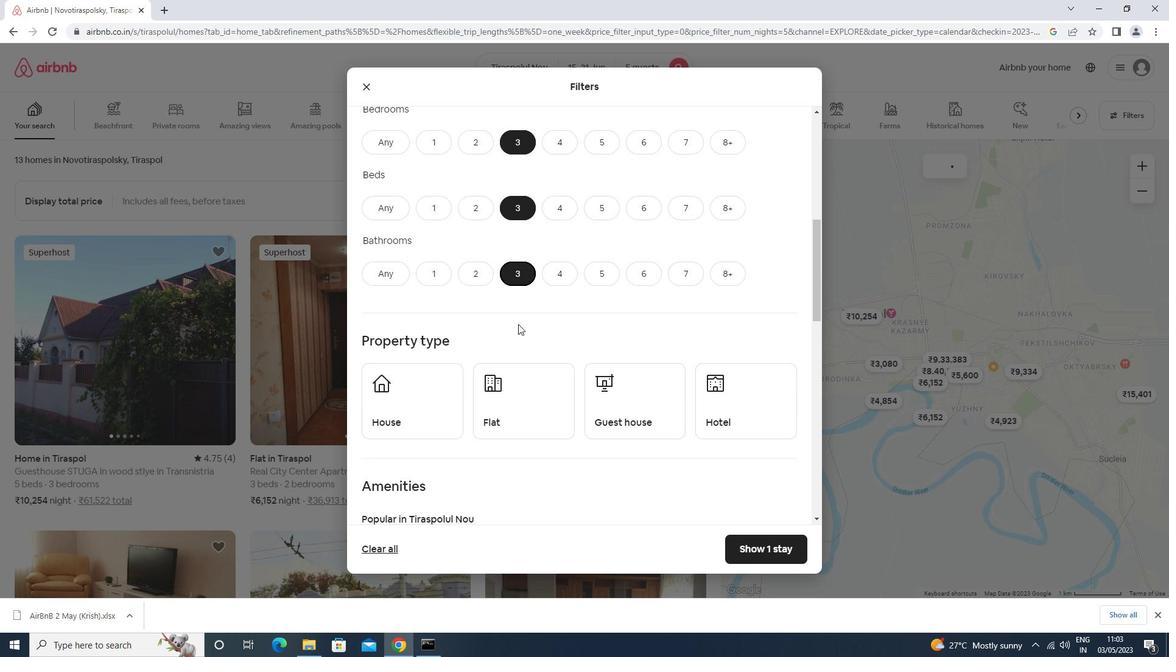 
Action: Mouse moved to (442, 228)
Screenshot: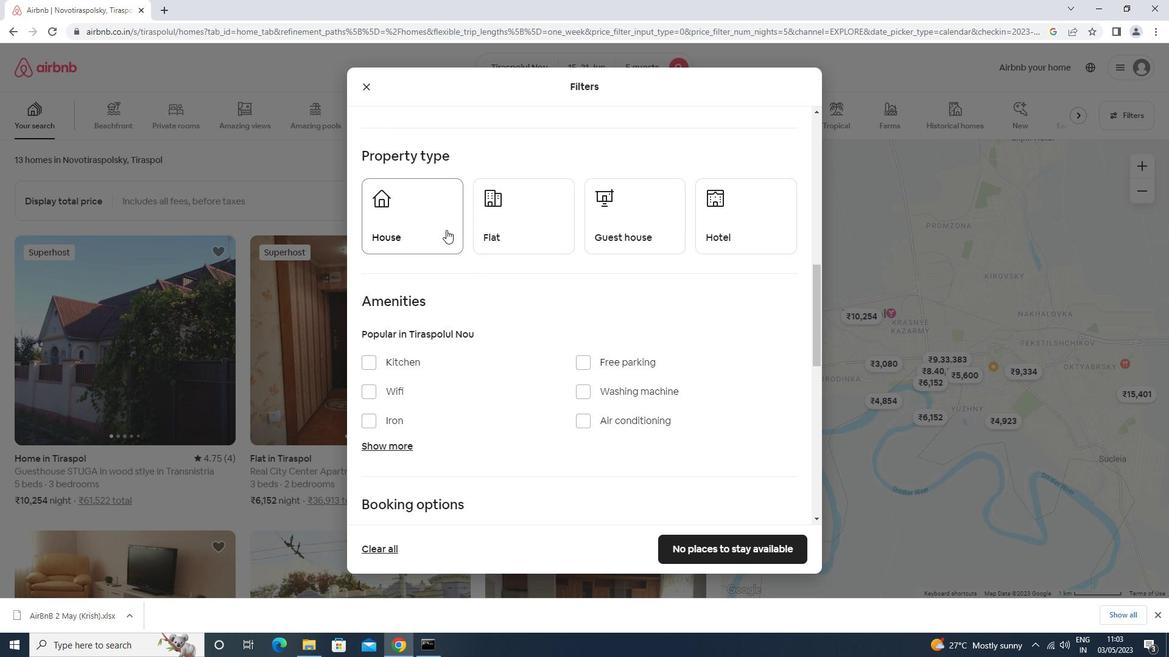 
Action: Mouse pressed left at (442, 228)
Screenshot: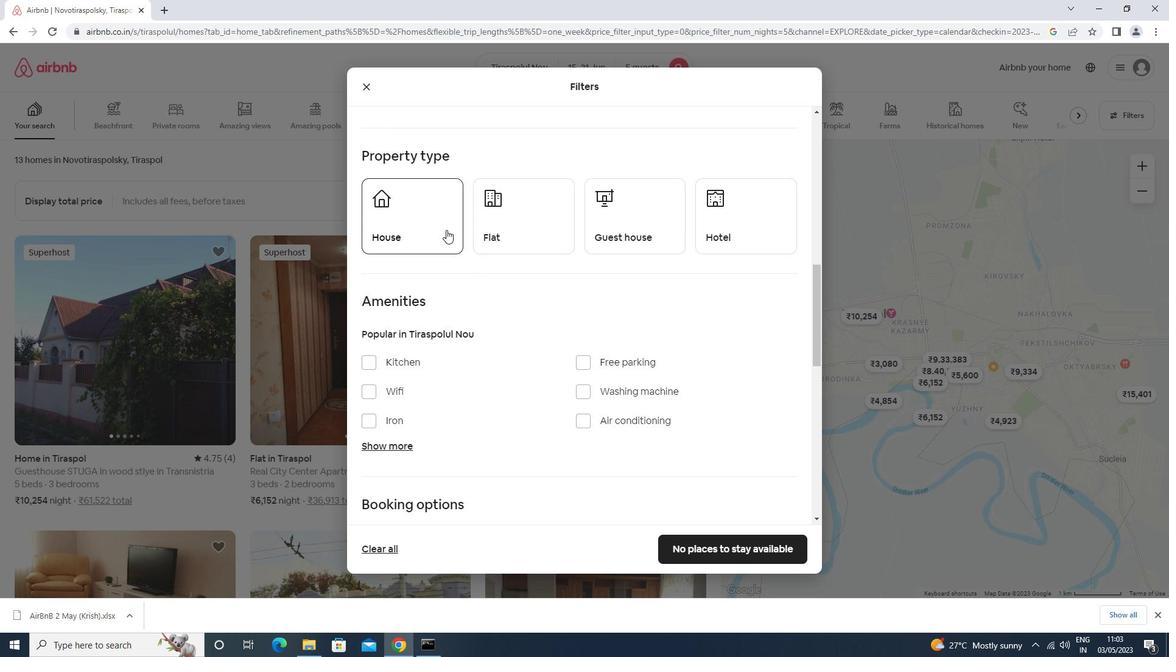 
Action: Mouse moved to (500, 229)
Screenshot: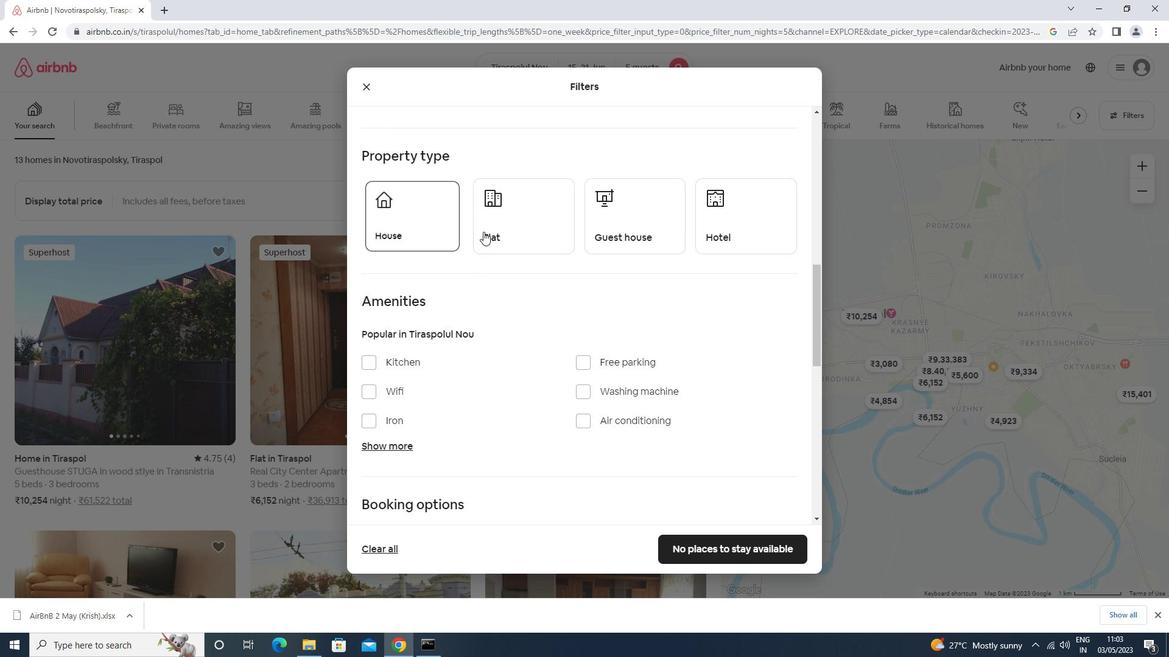 
Action: Mouse pressed left at (500, 229)
Screenshot: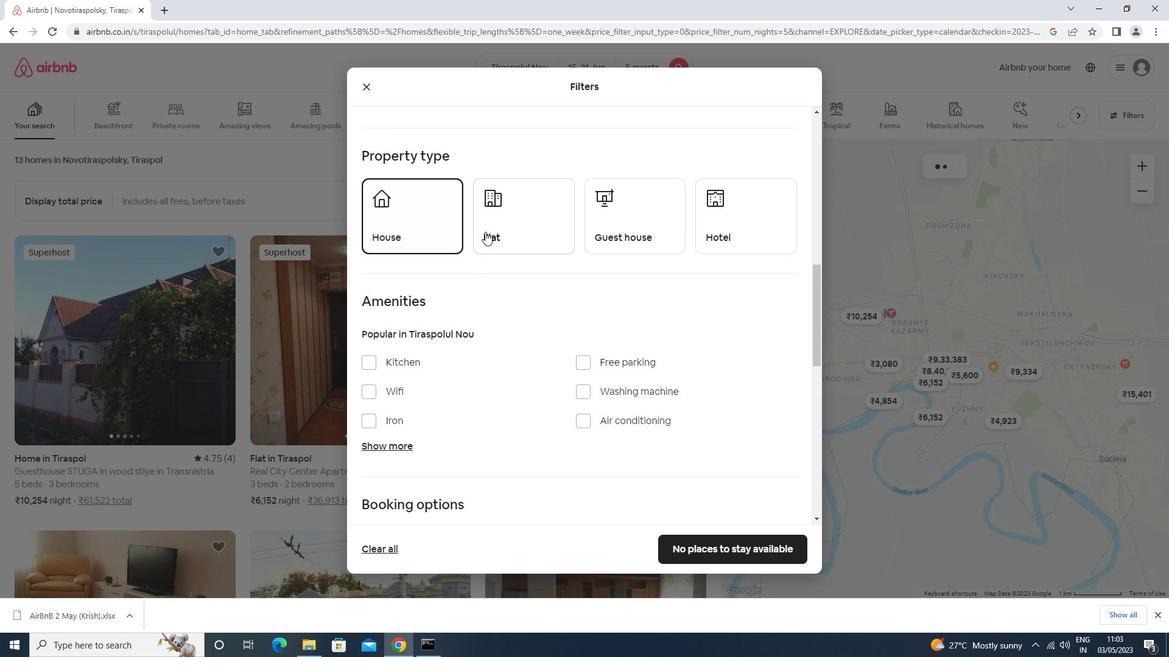 
Action: Mouse moved to (617, 214)
Screenshot: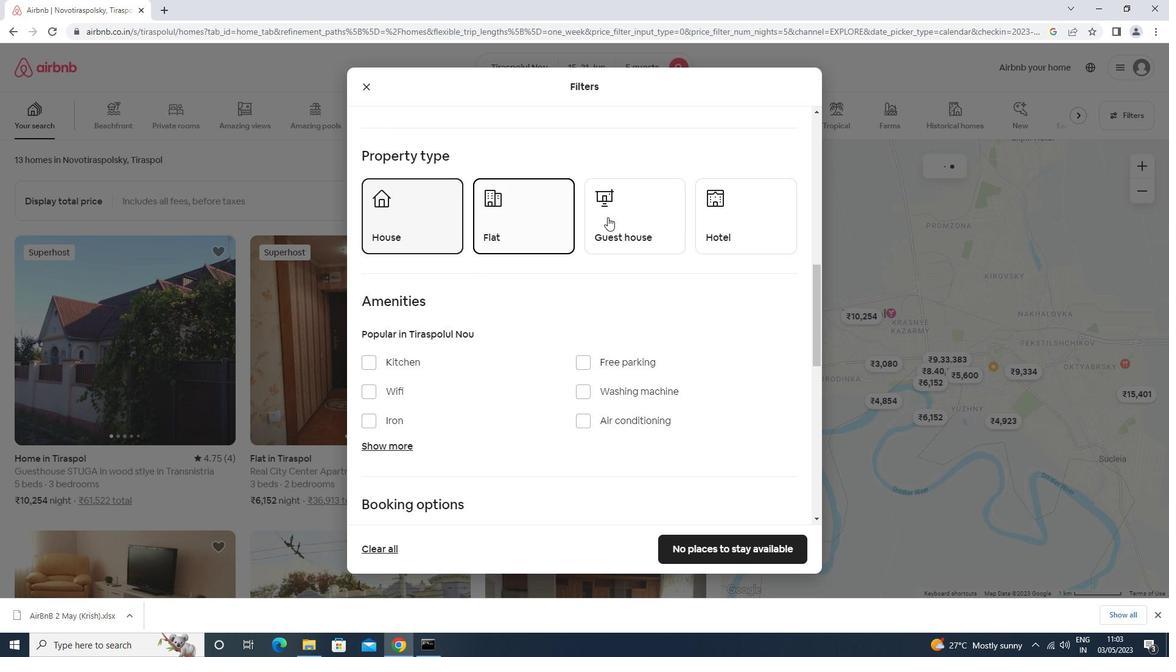 
Action: Mouse pressed left at (617, 214)
Screenshot: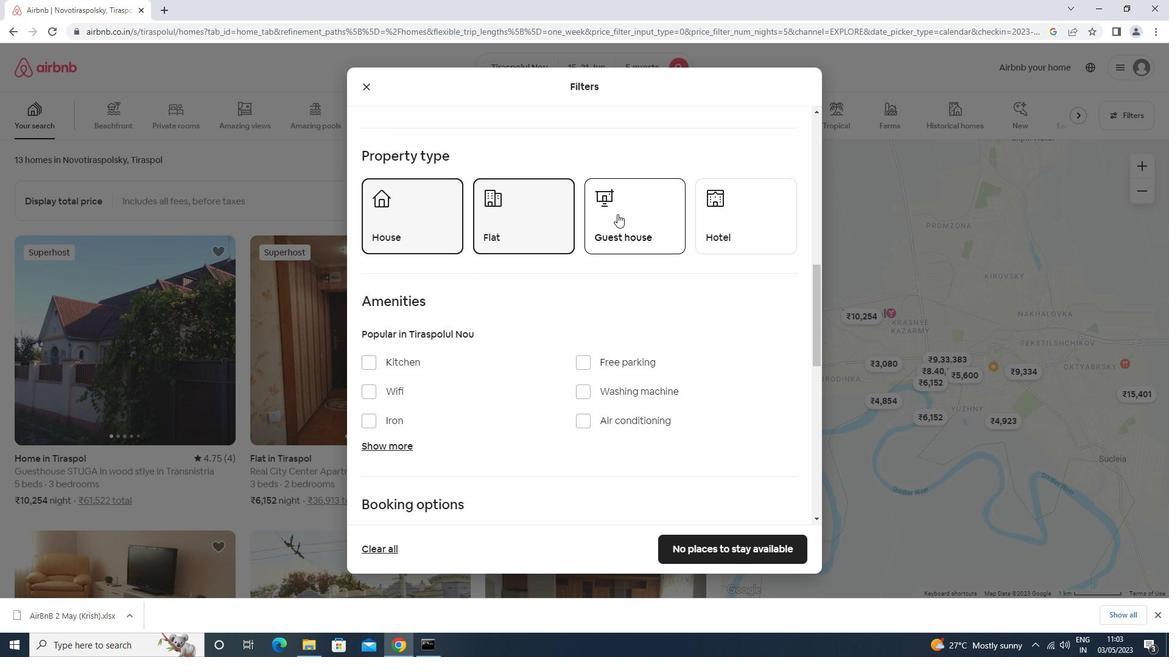 
Action: Mouse moved to (617, 214)
Screenshot: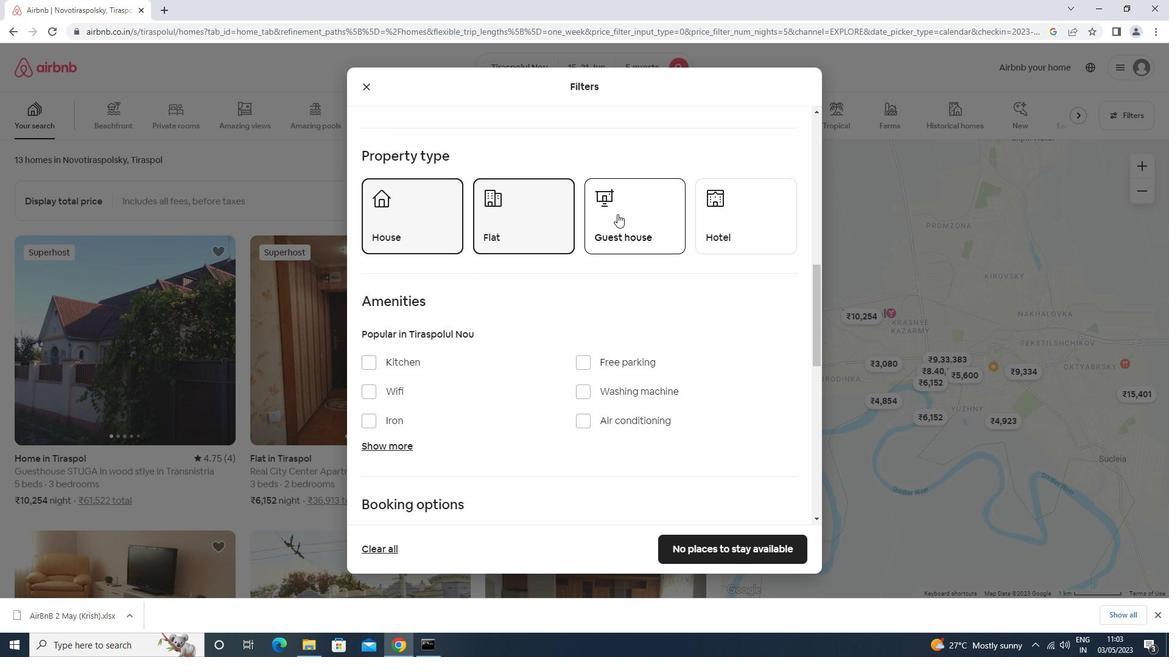 
Action: Mouse scrolled (617, 213) with delta (0, 0)
Screenshot: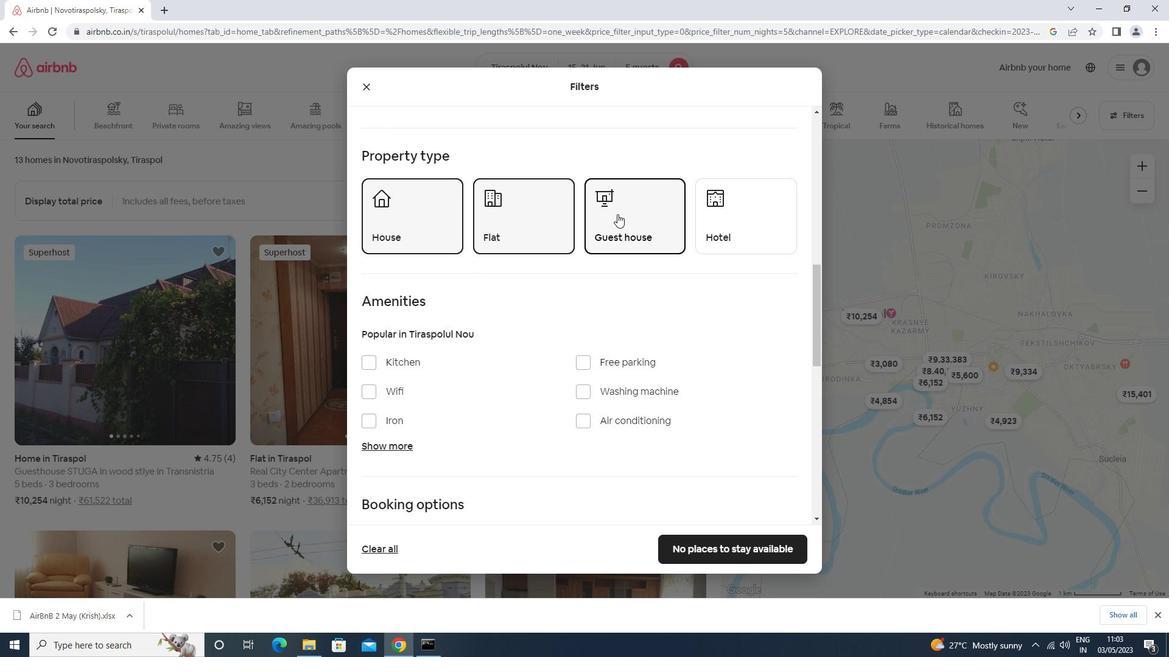 
Action: Mouse scrolled (617, 213) with delta (0, 0)
Screenshot: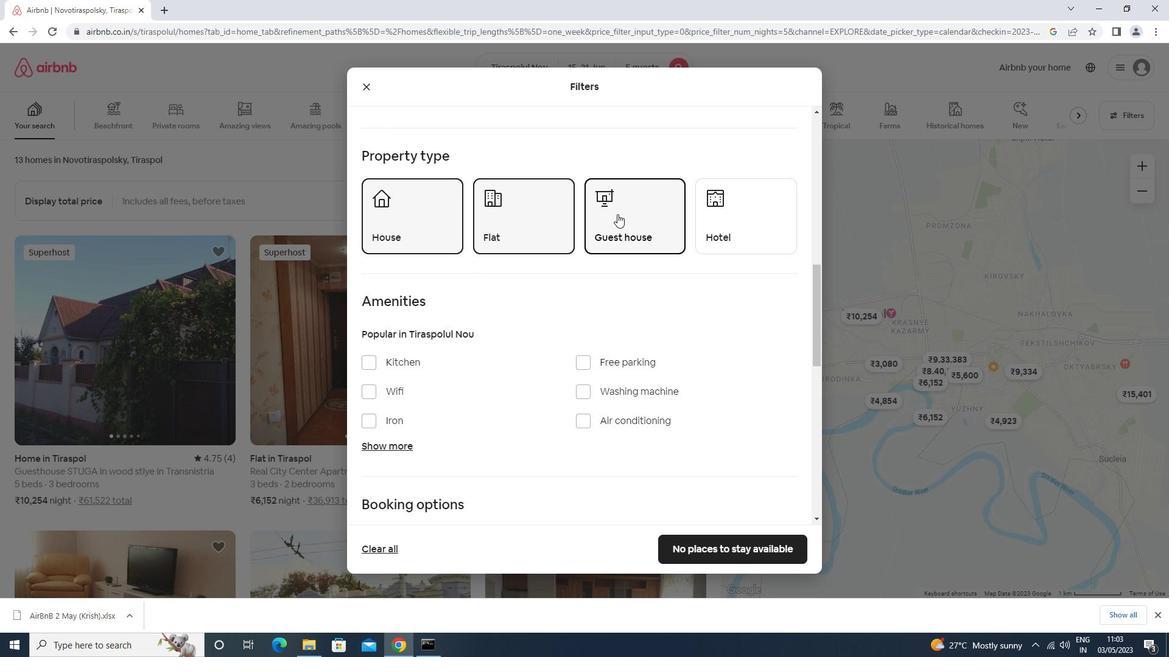 
Action: Mouse scrolled (617, 213) with delta (0, 0)
Screenshot: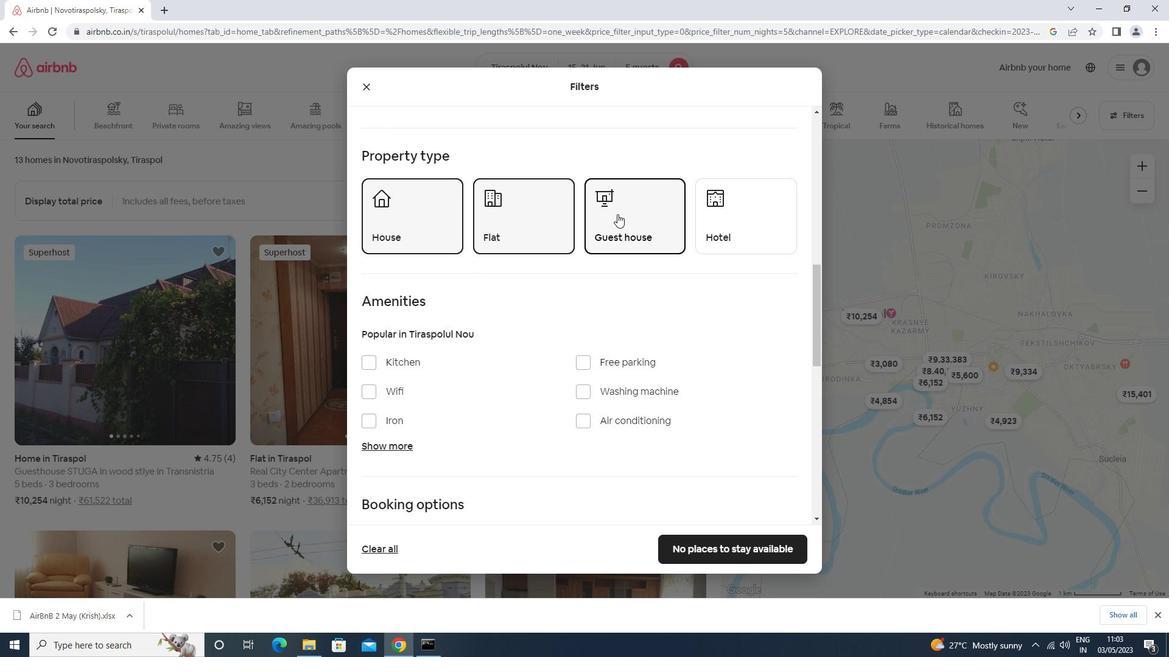 
Action: Mouse scrolled (617, 213) with delta (0, 0)
Screenshot: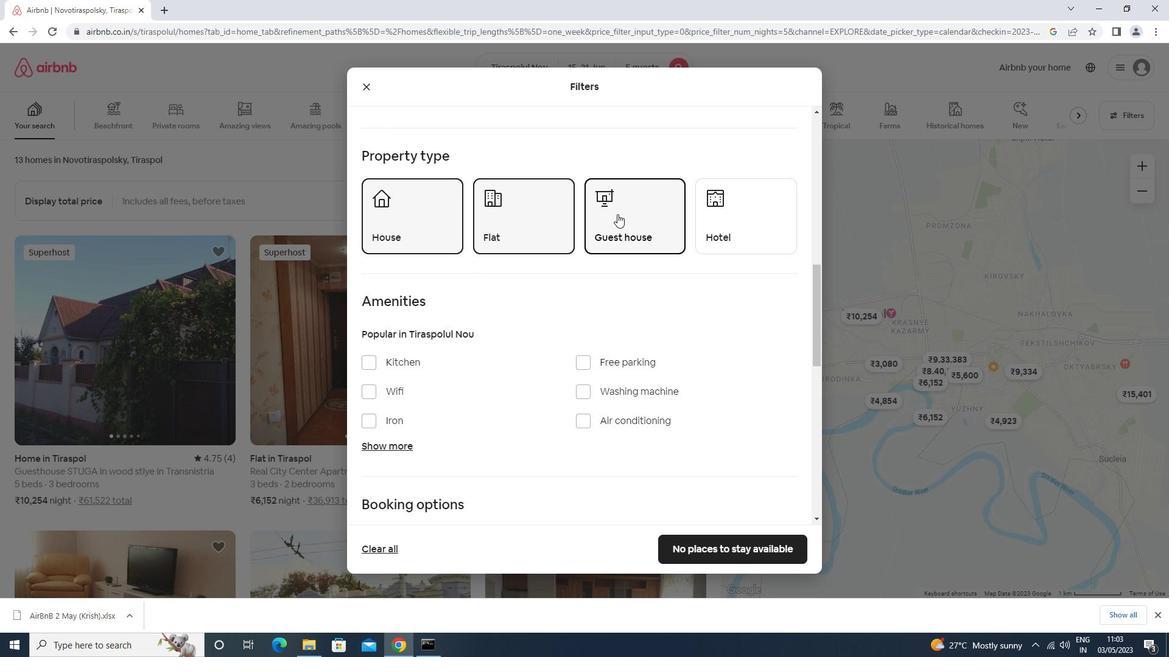 
Action: Mouse moved to (770, 338)
Screenshot: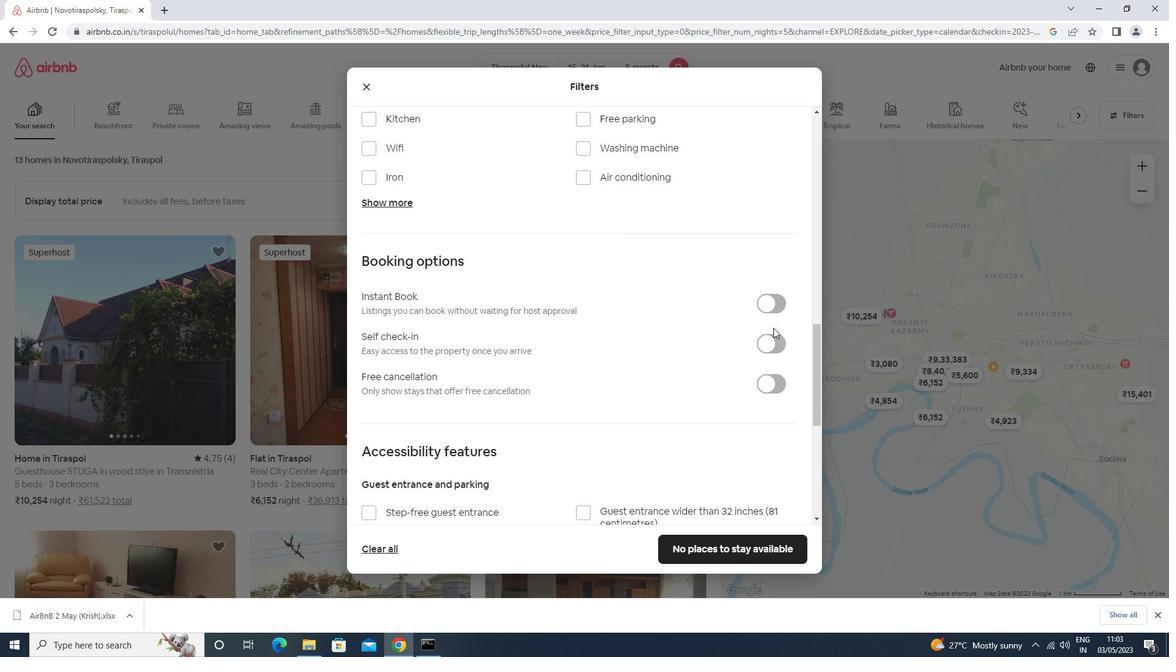 
Action: Mouse pressed left at (770, 338)
Screenshot: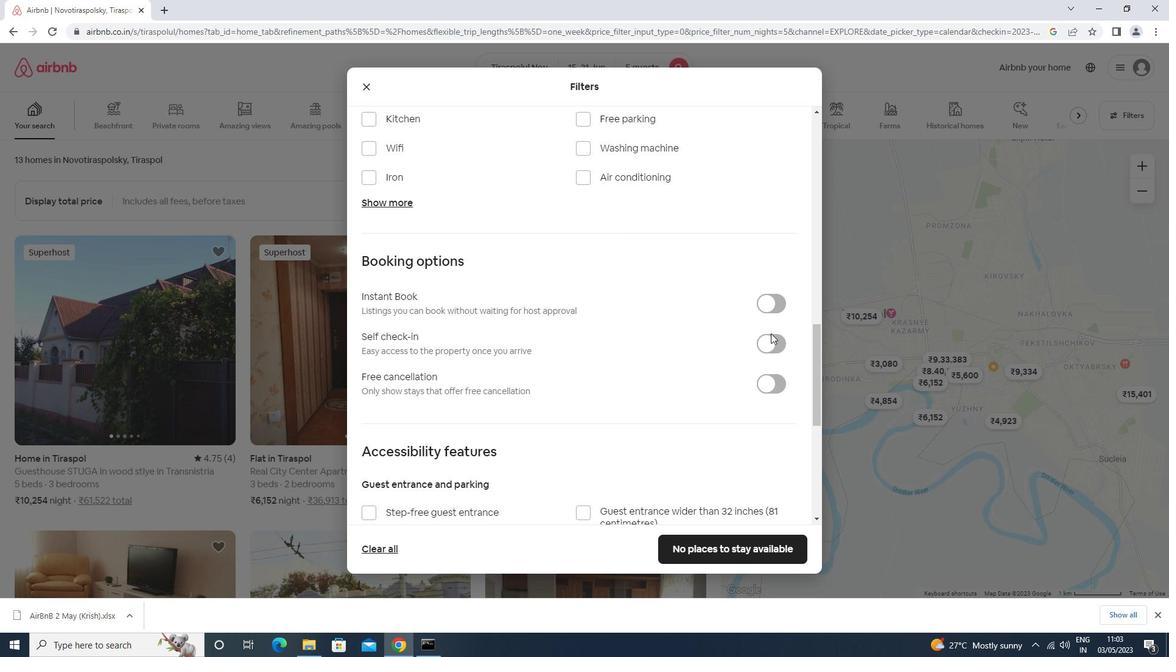 
Action: Mouse moved to (770, 338)
Screenshot: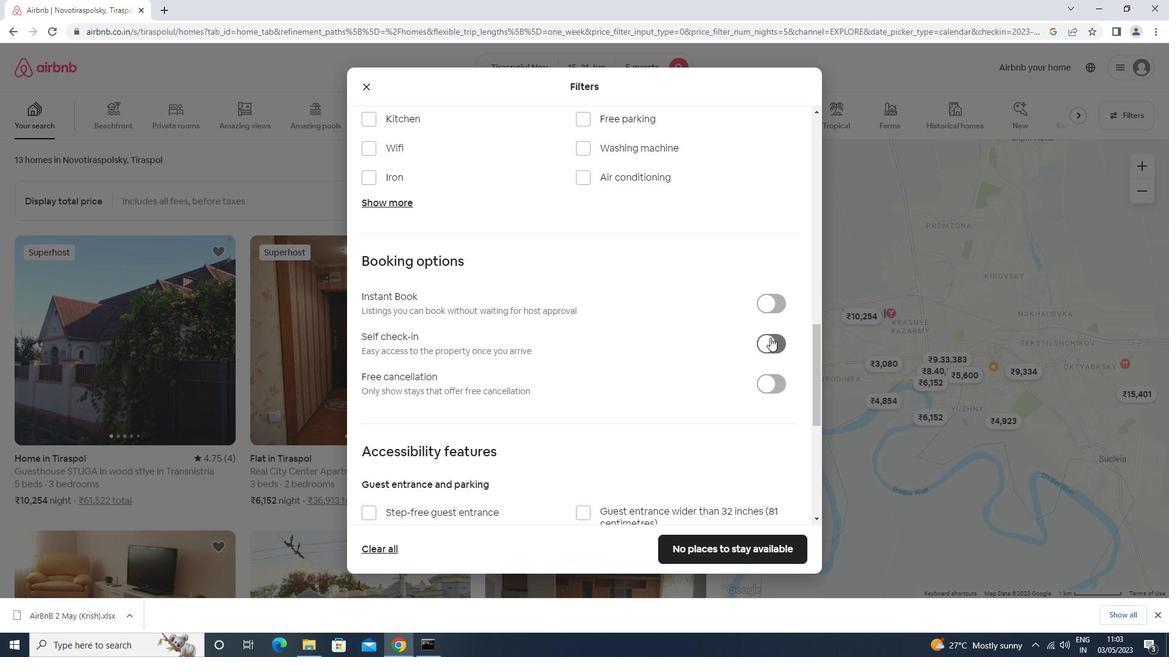 
Action: Mouse scrolled (770, 338) with delta (0, 0)
Screenshot: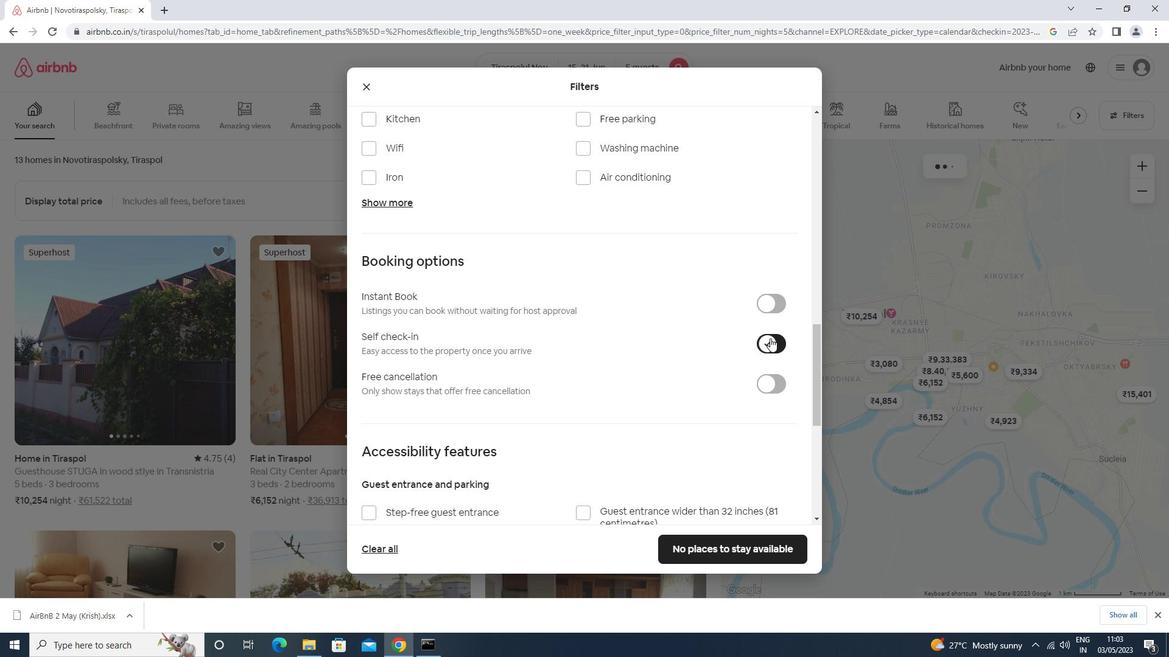 
Action: Mouse scrolled (770, 338) with delta (0, 0)
Screenshot: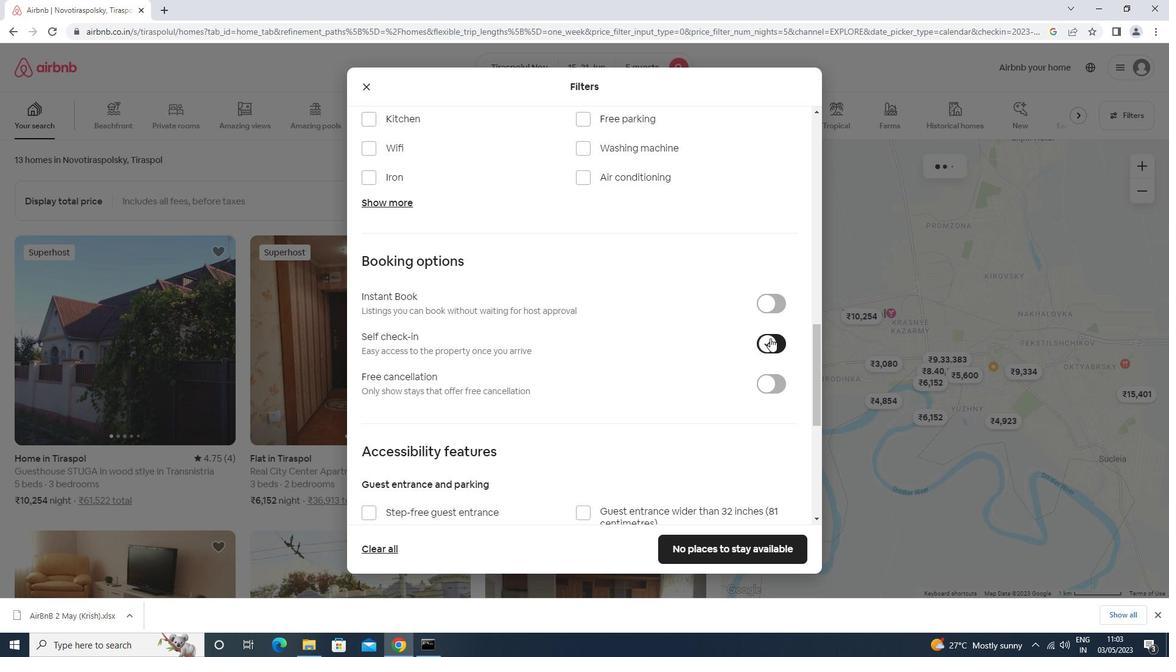 
Action: Mouse scrolled (770, 338) with delta (0, 0)
Screenshot: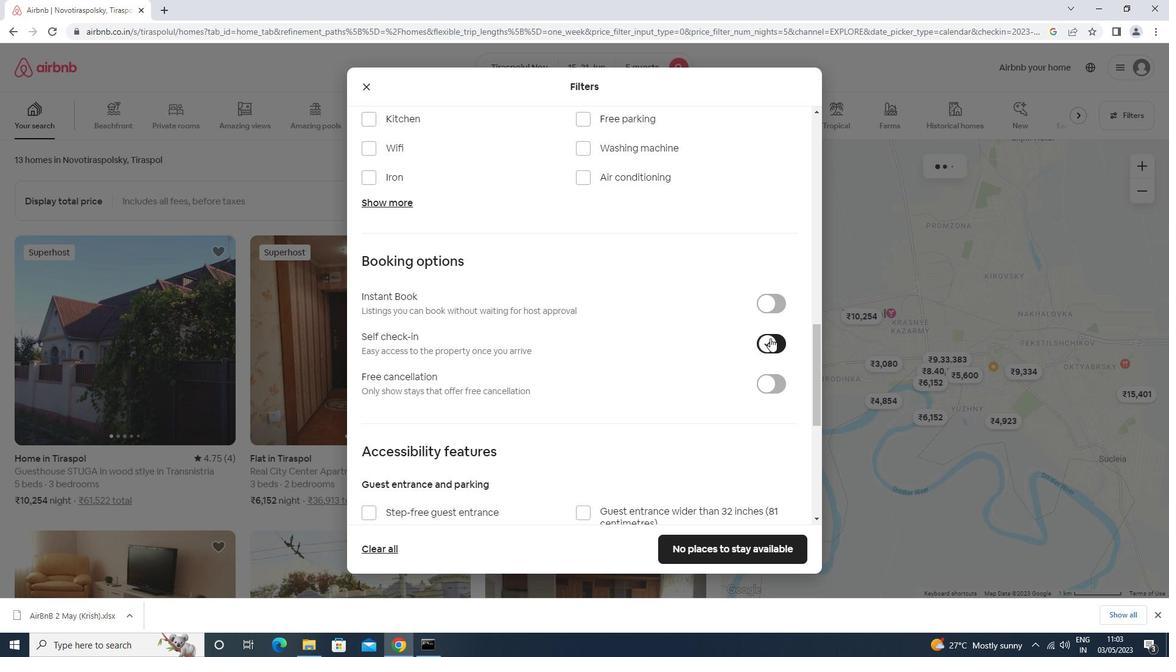 
Action: Mouse scrolled (770, 338) with delta (0, 0)
Screenshot: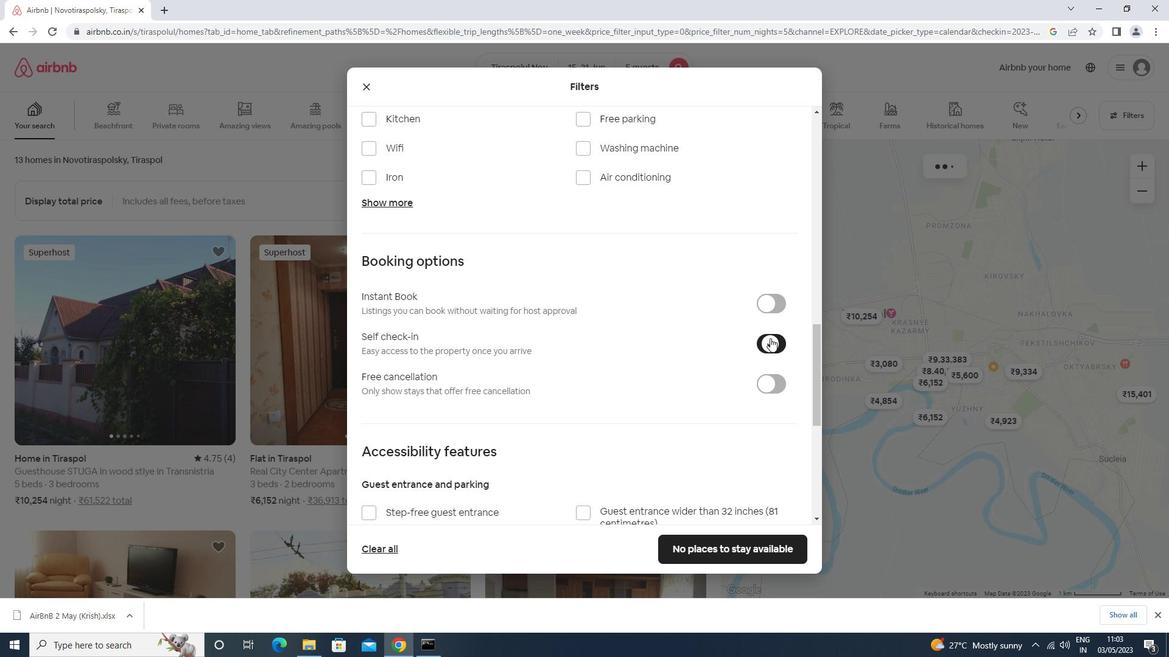 
Action: Mouse scrolled (770, 338) with delta (0, 0)
Screenshot: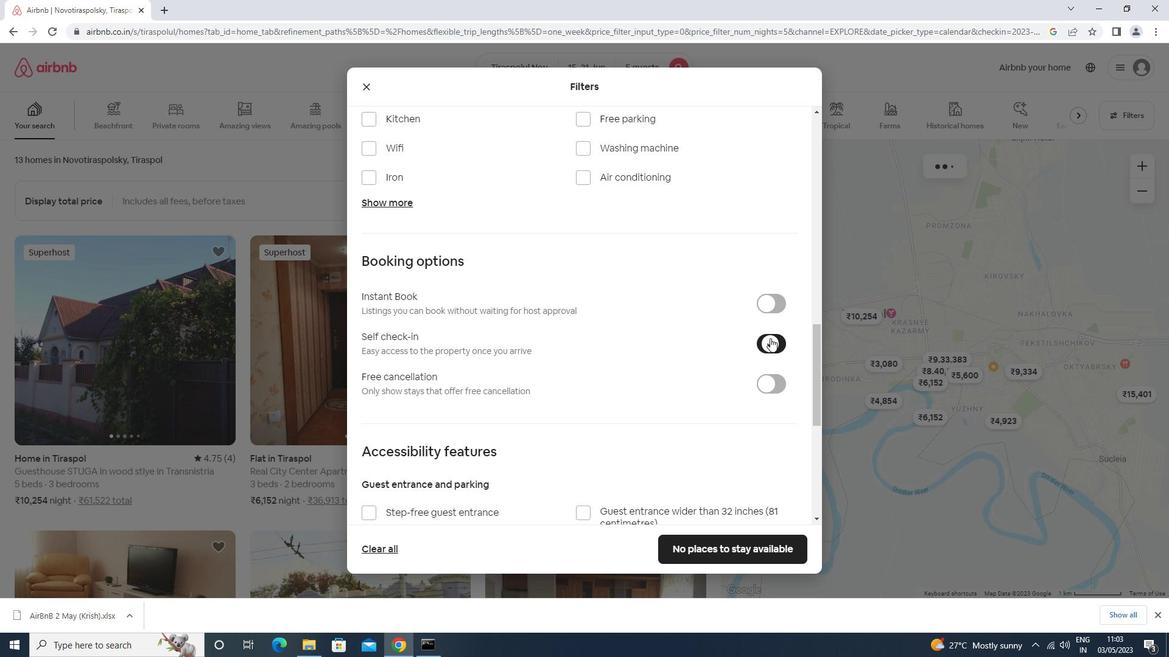 
Action: Mouse scrolled (770, 338) with delta (0, 0)
Screenshot: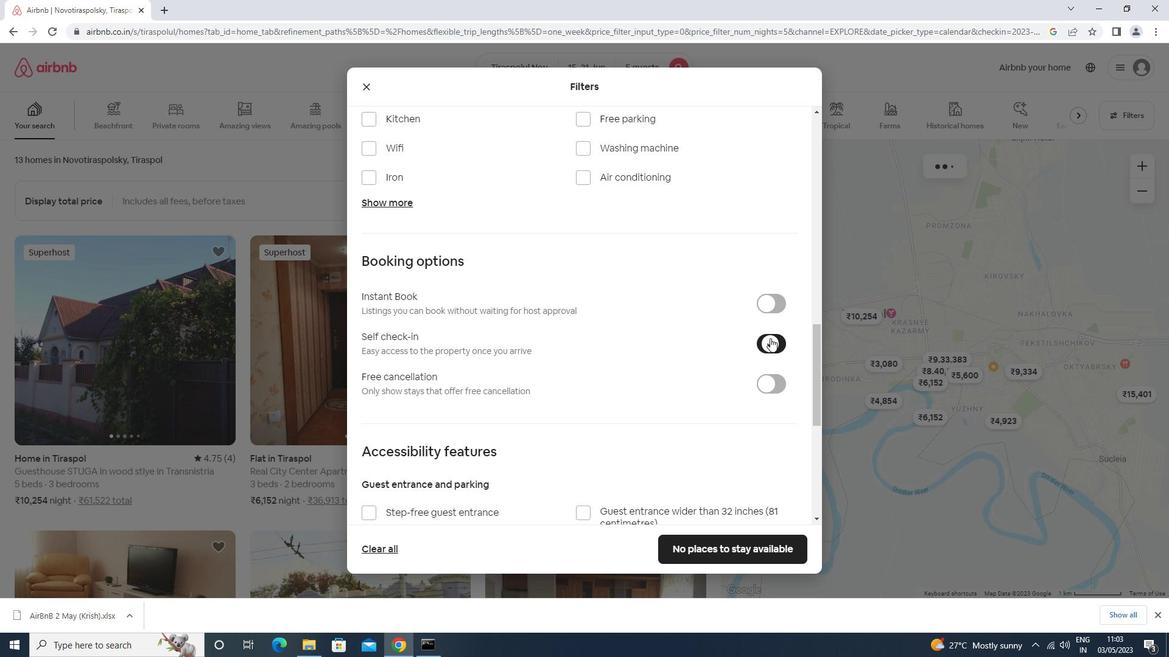 
Action: Mouse moved to (769, 338)
Screenshot: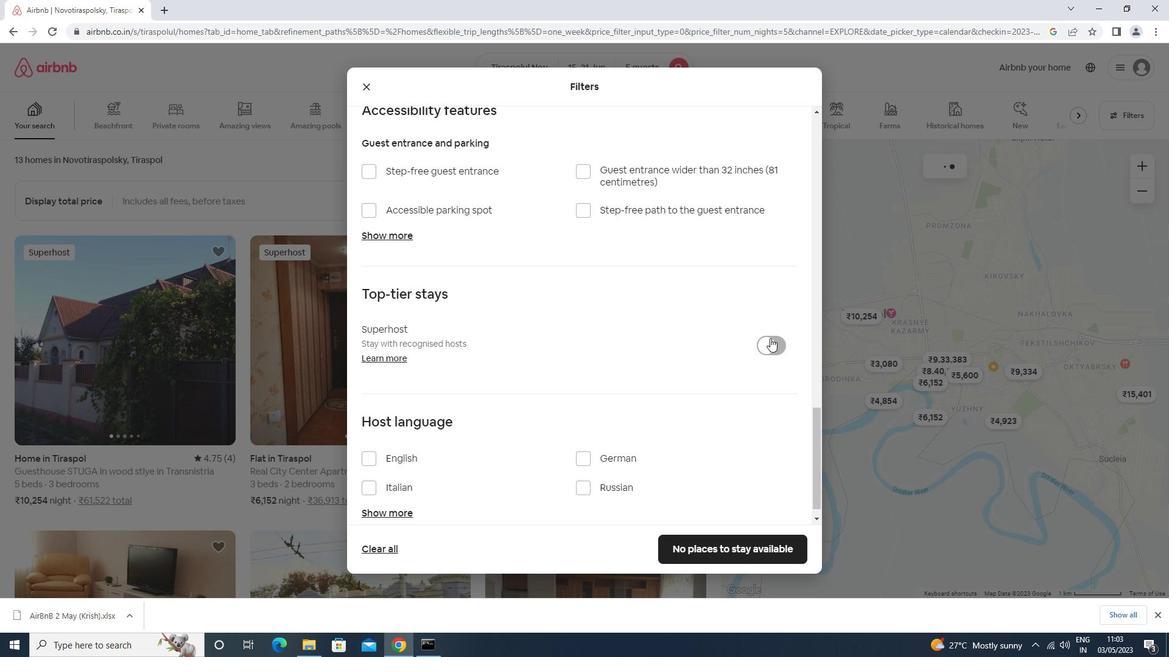 
Action: Mouse scrolled (769, 338) with delta (0, 0)
Screenshot: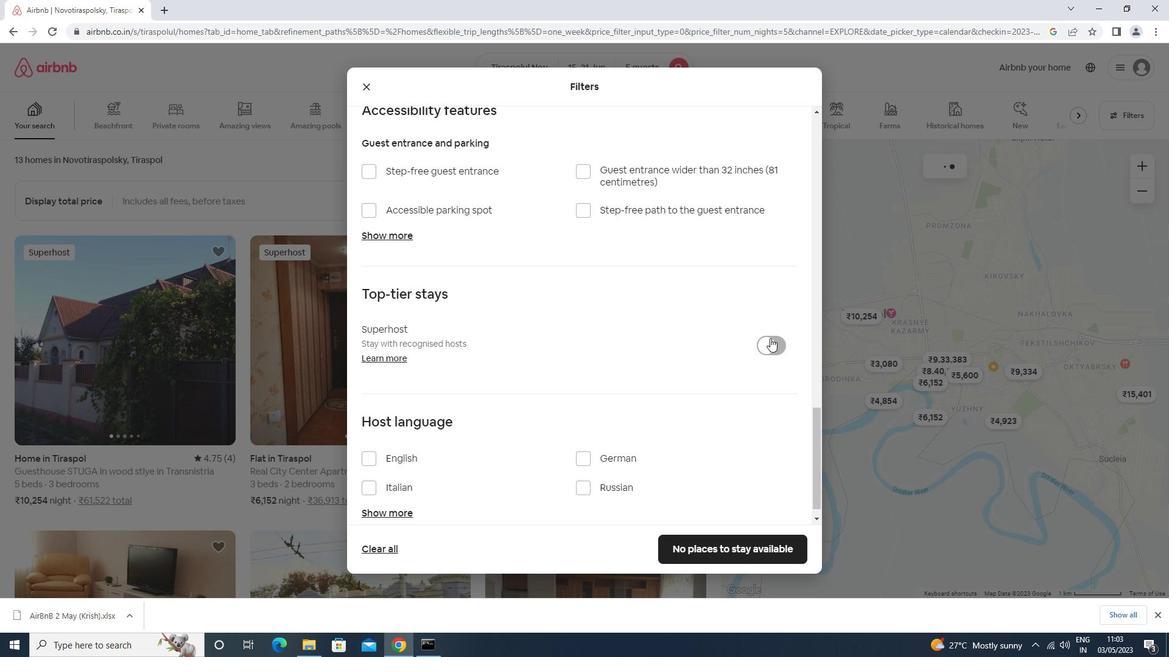 
Action: Mouse moved to (768, 338)
Screenshot: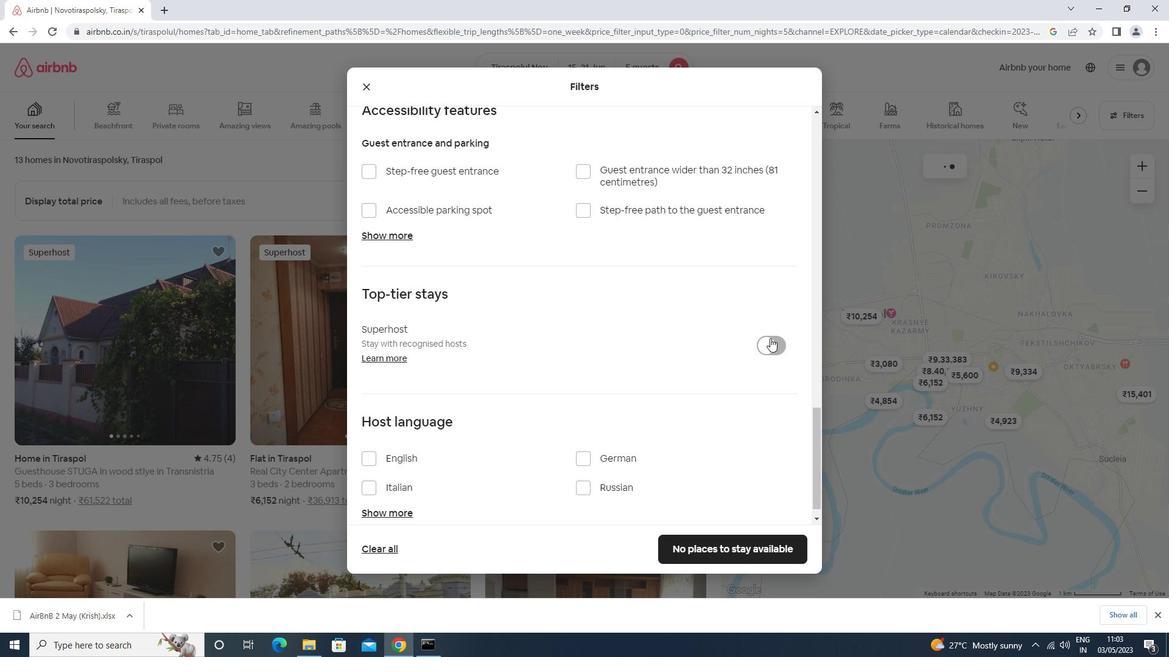 
Action: Mouse scrolled (768, 338) with delta (0, 0)
Screenshot: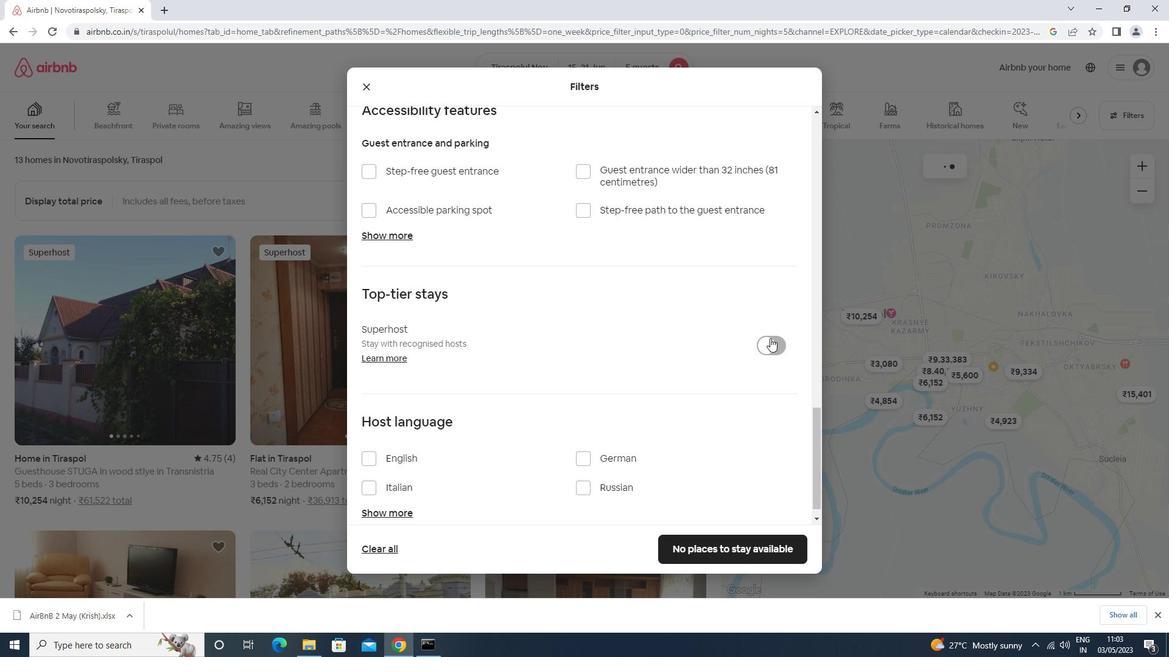 
Action: Mouse scrolled (768, 338) with delta (0, 0)
Screenshot: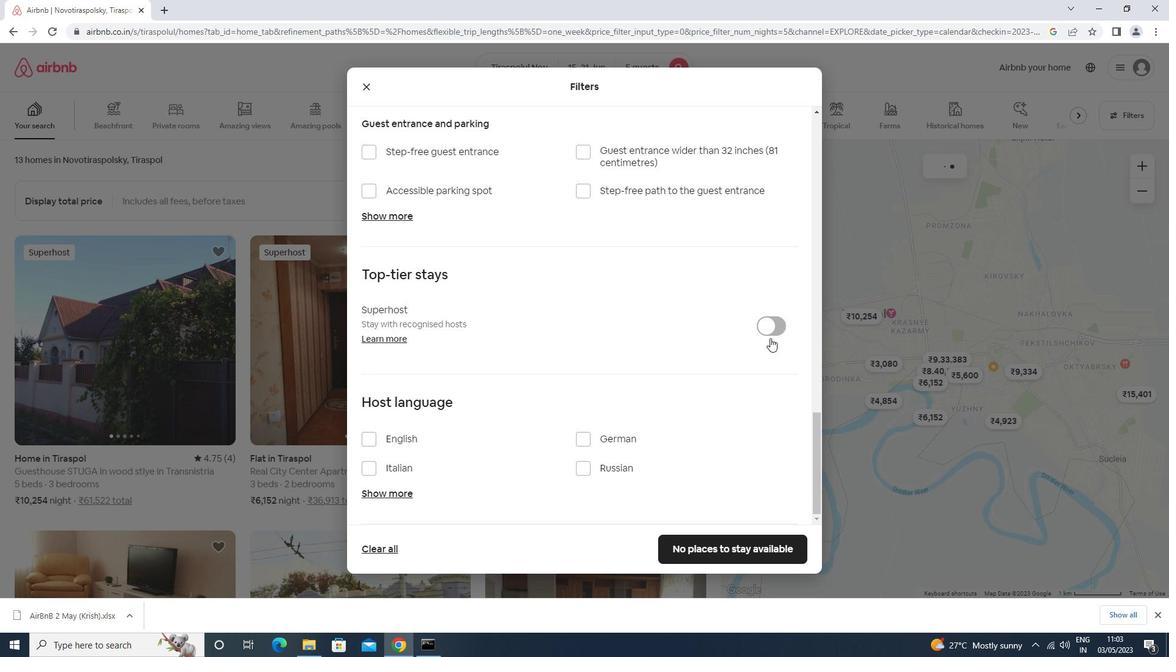 
Action: Mouse scrolled (768, 338) with delta (0, 0)
Screenshot: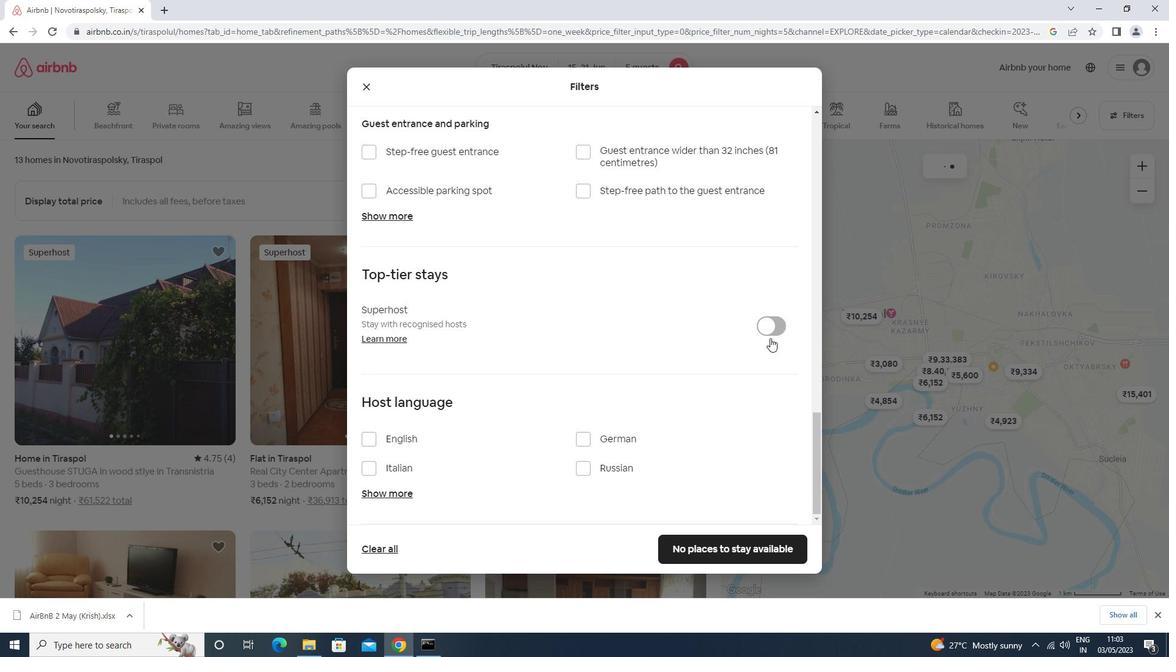 
Action: Mouse moved to (766, 338)
Screenshot: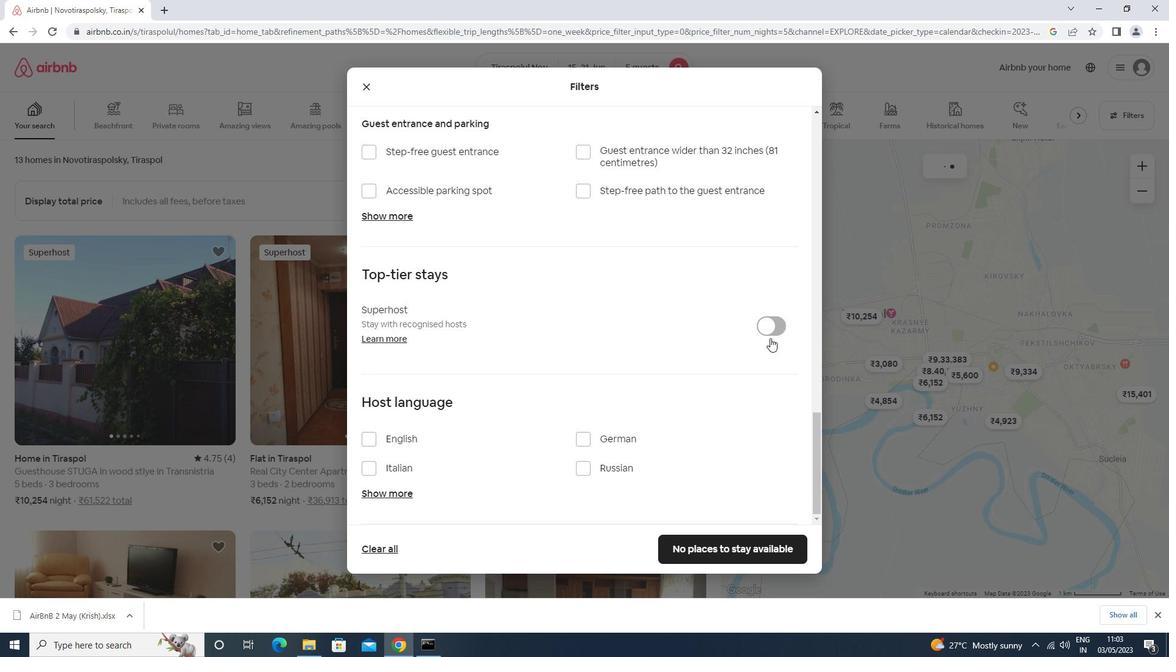 
Action: Mouse scrolled (766, 338) with delta (0, 0)
Screenshot: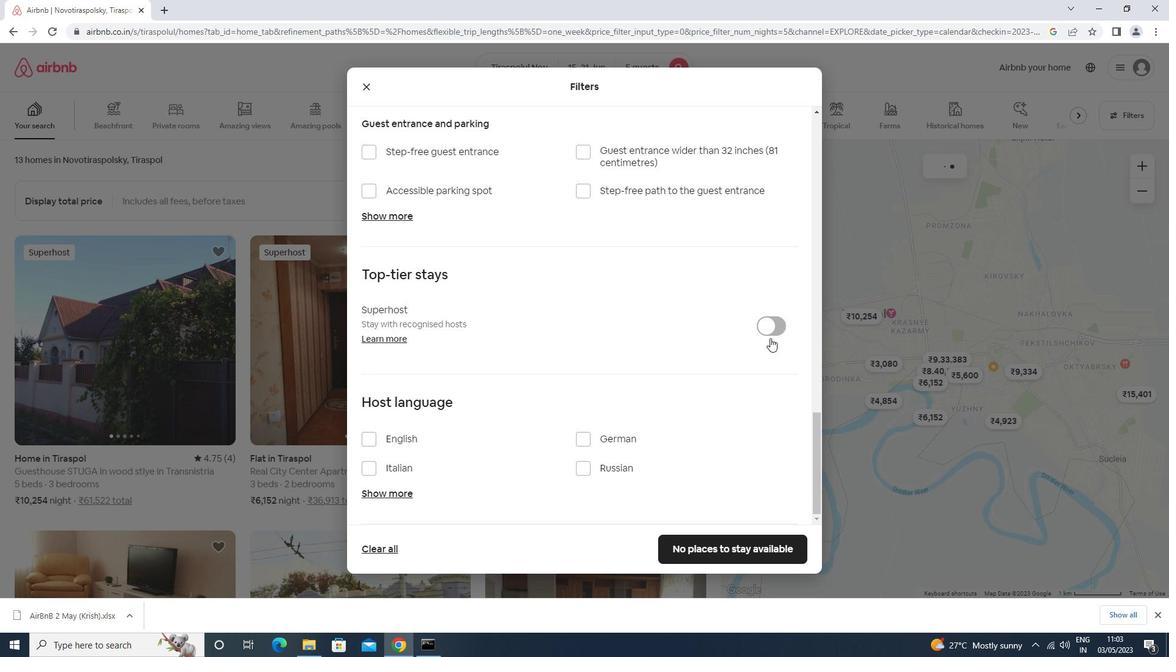 
Action: Mouse moved to (762, 338)
Screenshot: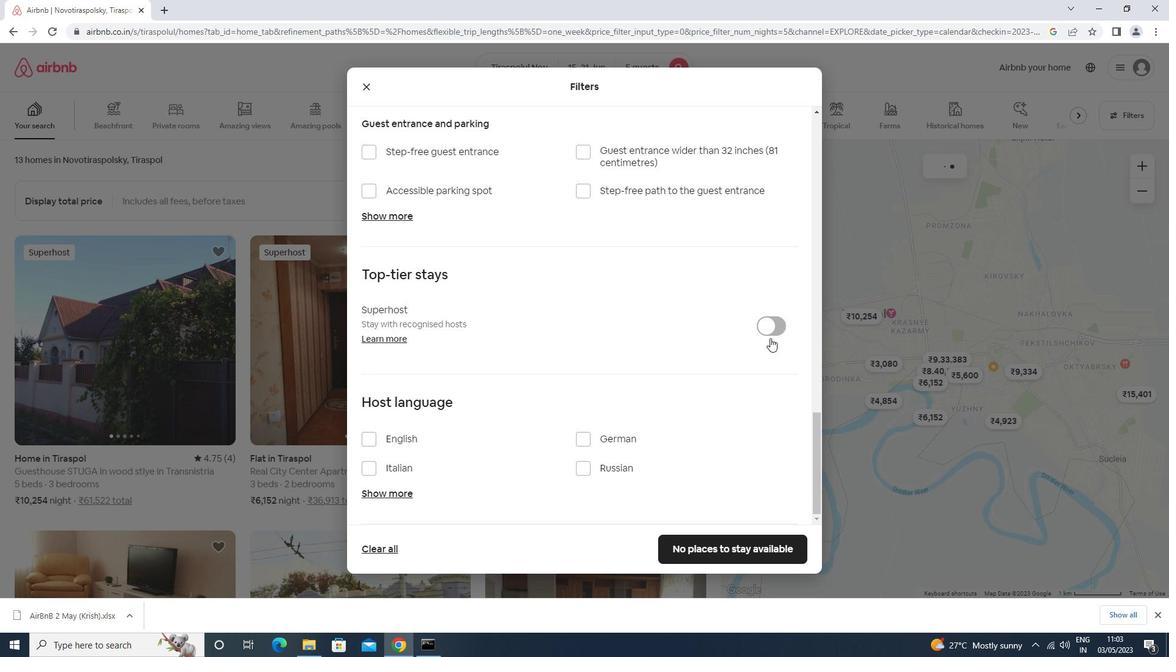 
Action: Mouse scrolled (762, 338) with delta (0, 0)
Screenshot: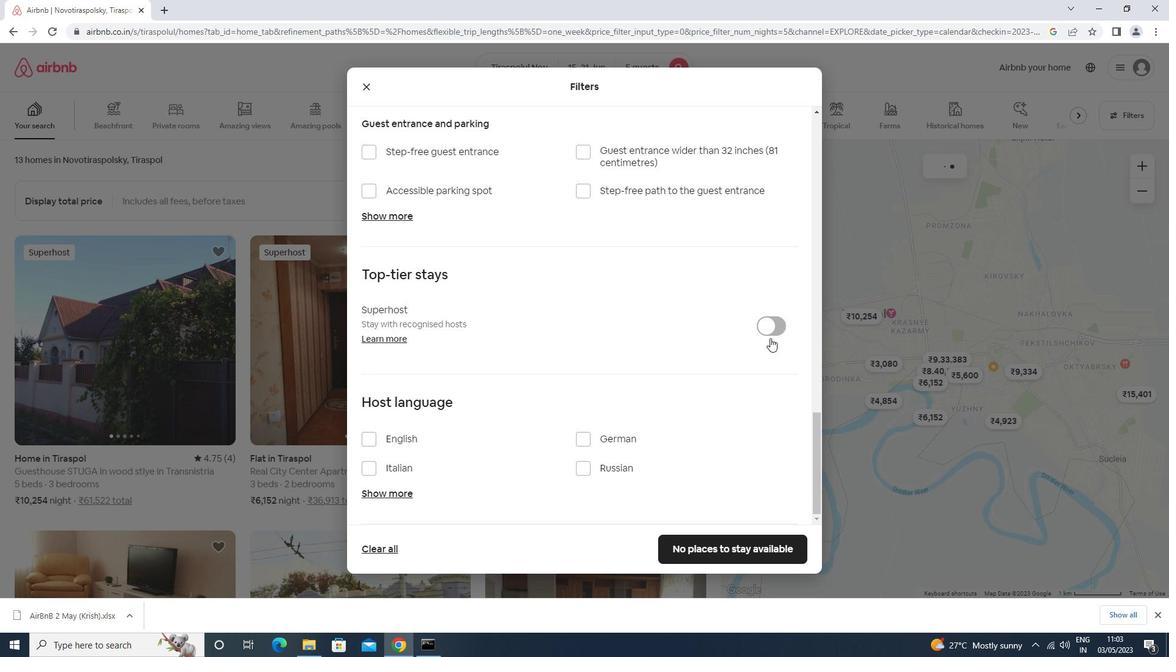 
Action: Mouse moved to (405, 434)
Screenshot: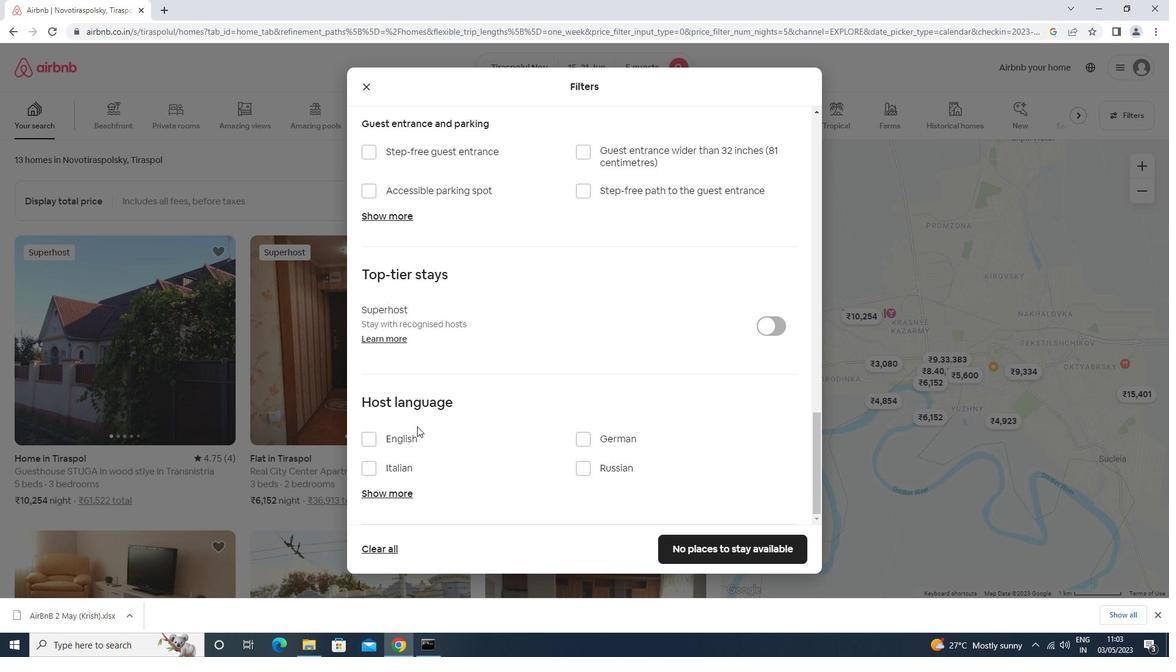 
Action: Mouse pressed left at (405, 434)
Screenshot: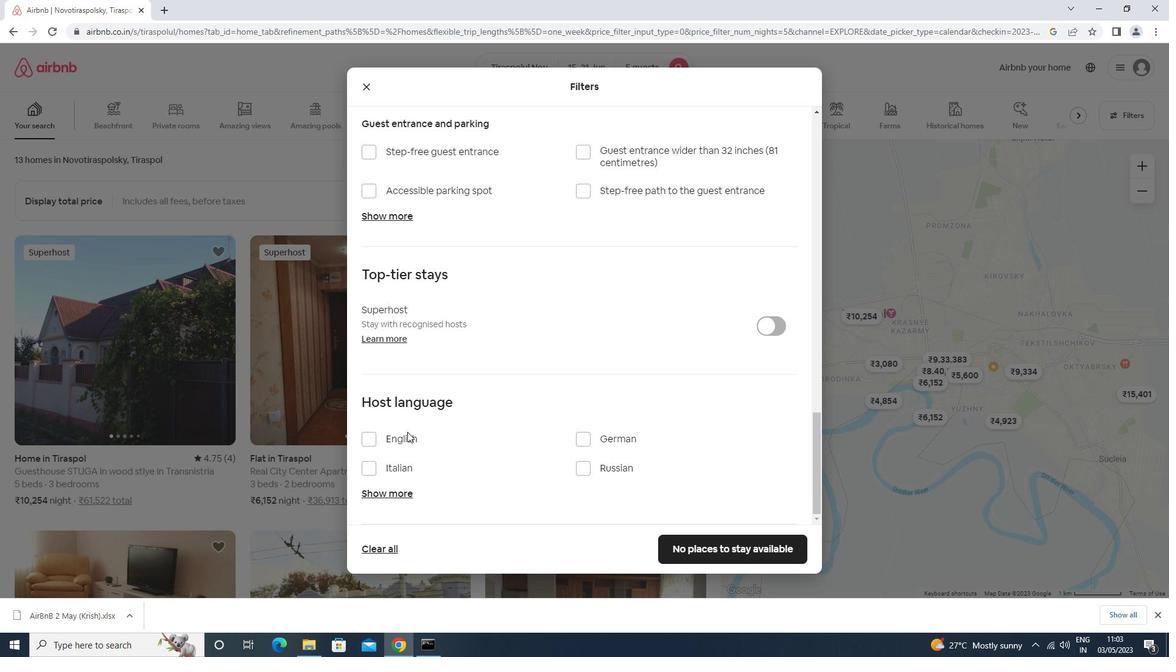 
Action: Mouse moved to (727, 543)
Screenshot: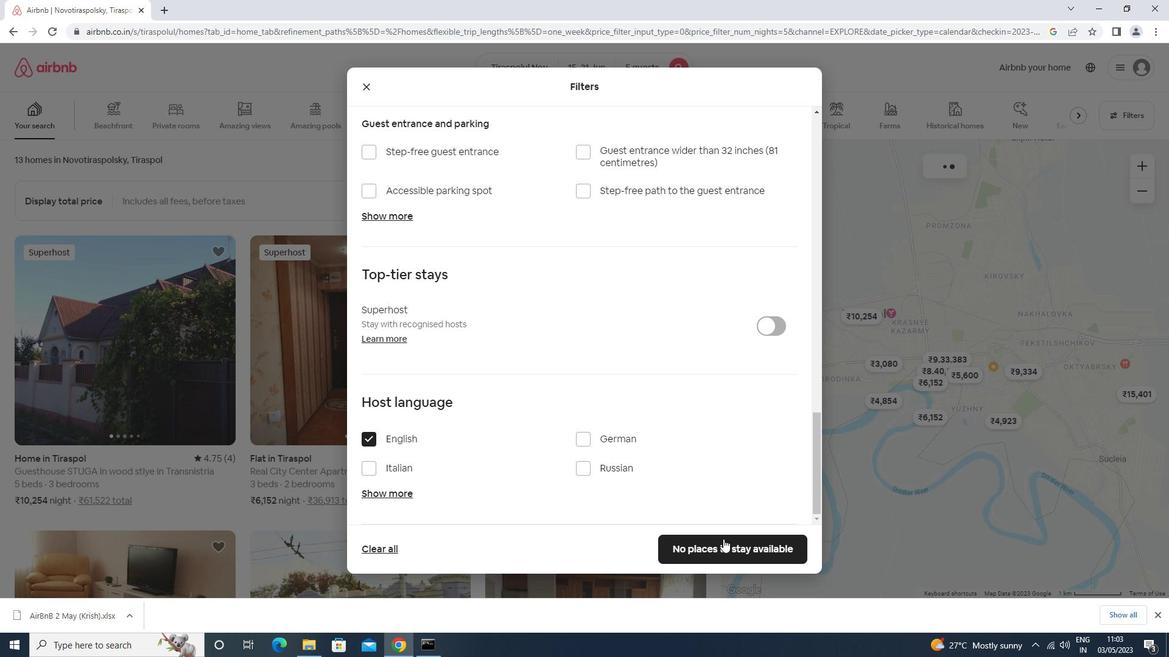 
Action: Mouse pressed left at (727, 543)
Screenshot: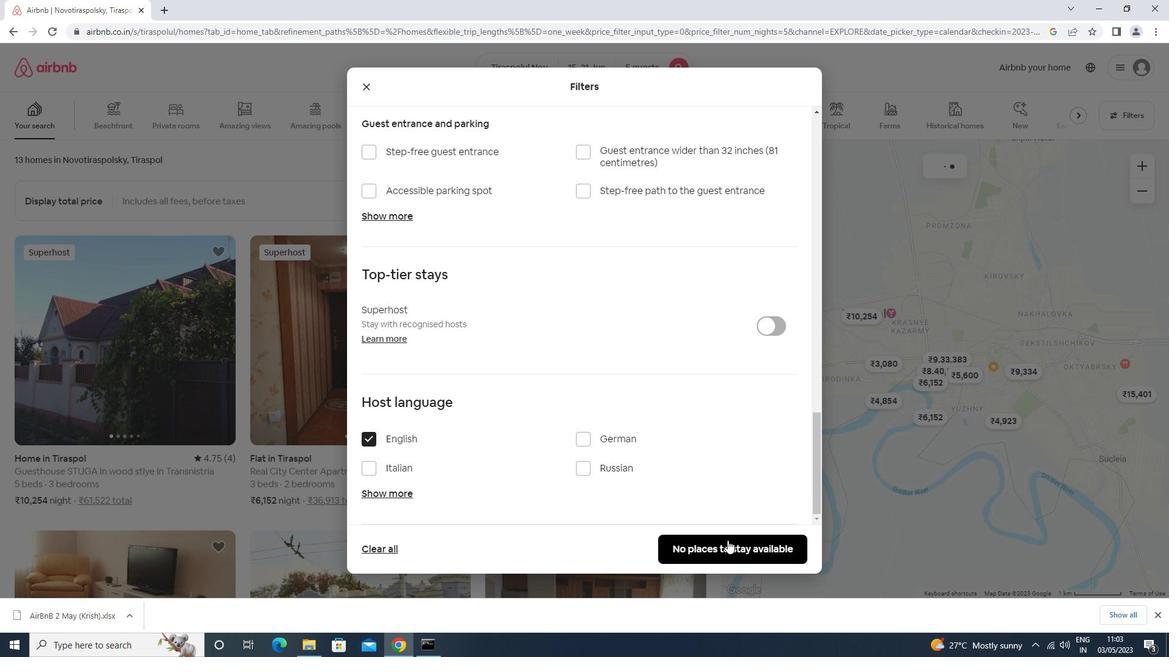 
Action: Mouse moved to (728, 544)
Screenshot: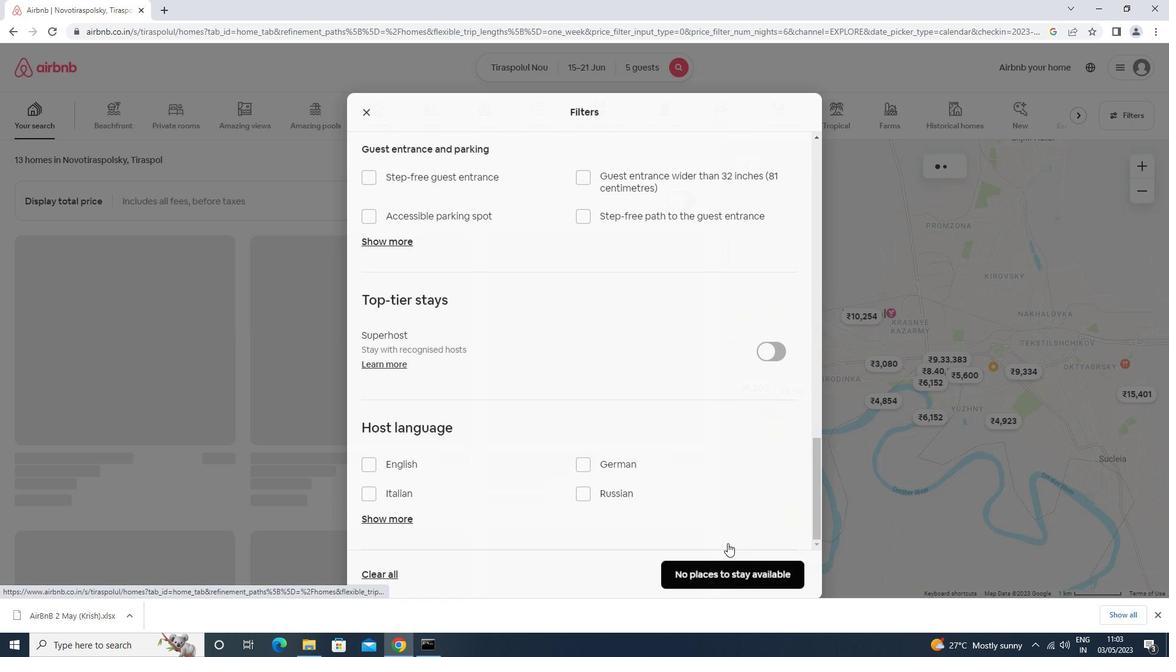 
